 Task: Check the sale-to-list ratio of gourmet kitchen in the last 1 year.
Action: Mouse moved to (932, 199)
Screenshot: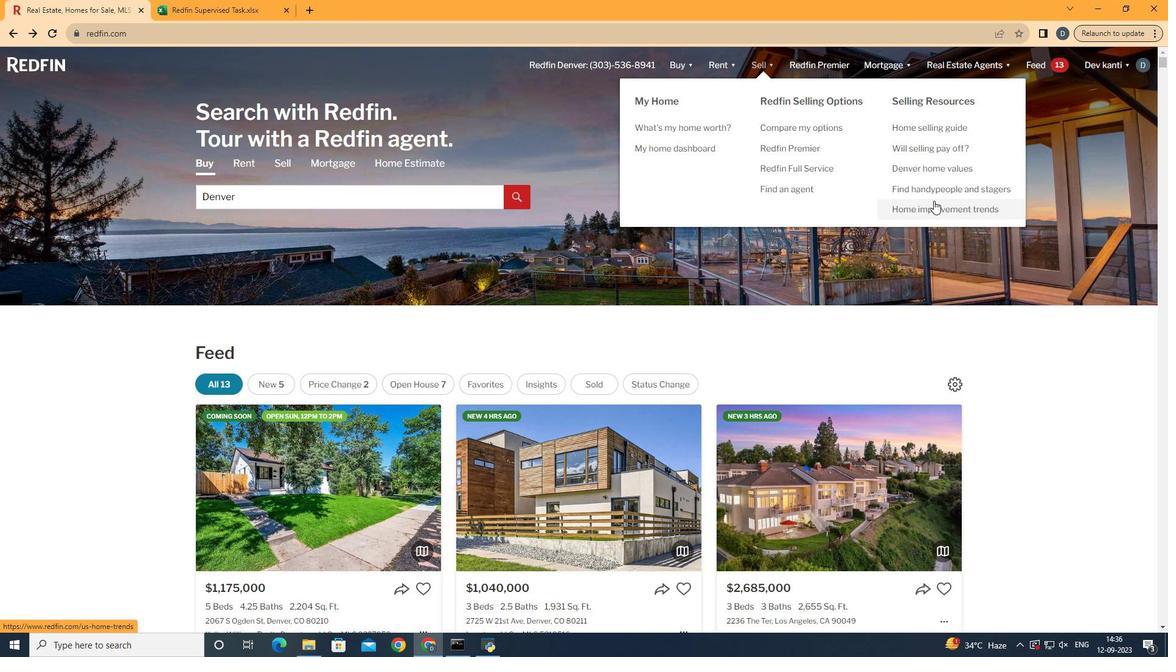
Action: Mouse pressed left at (932, 199)
Screenshot: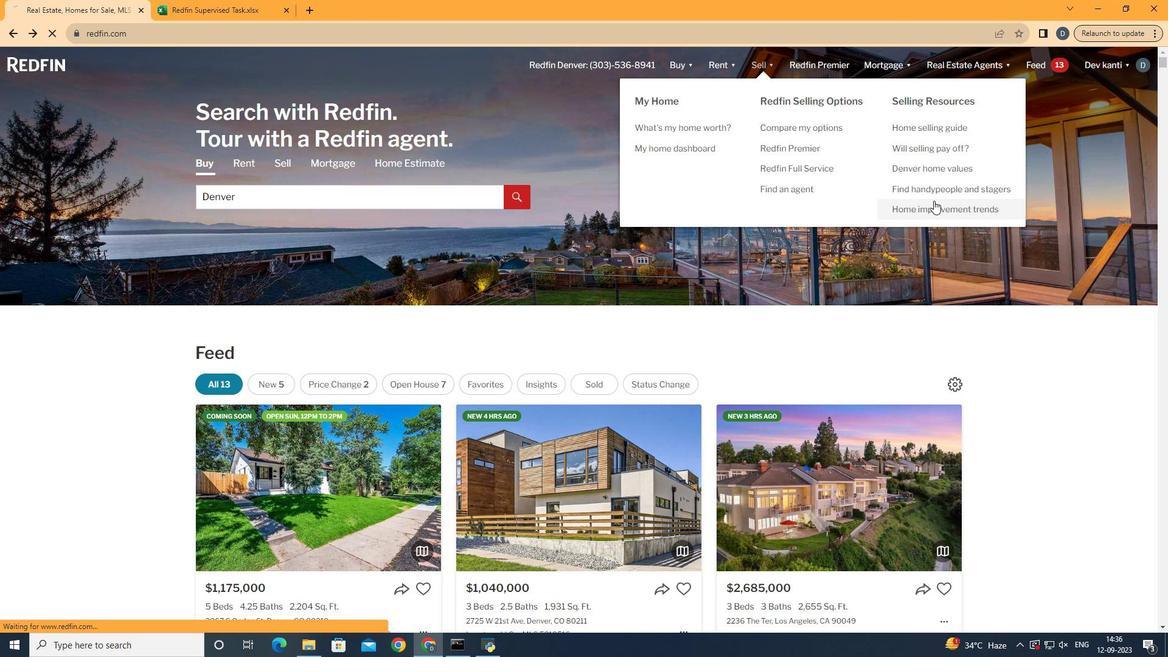 
Action: Mouse moved to (281, 233)
Screenshot: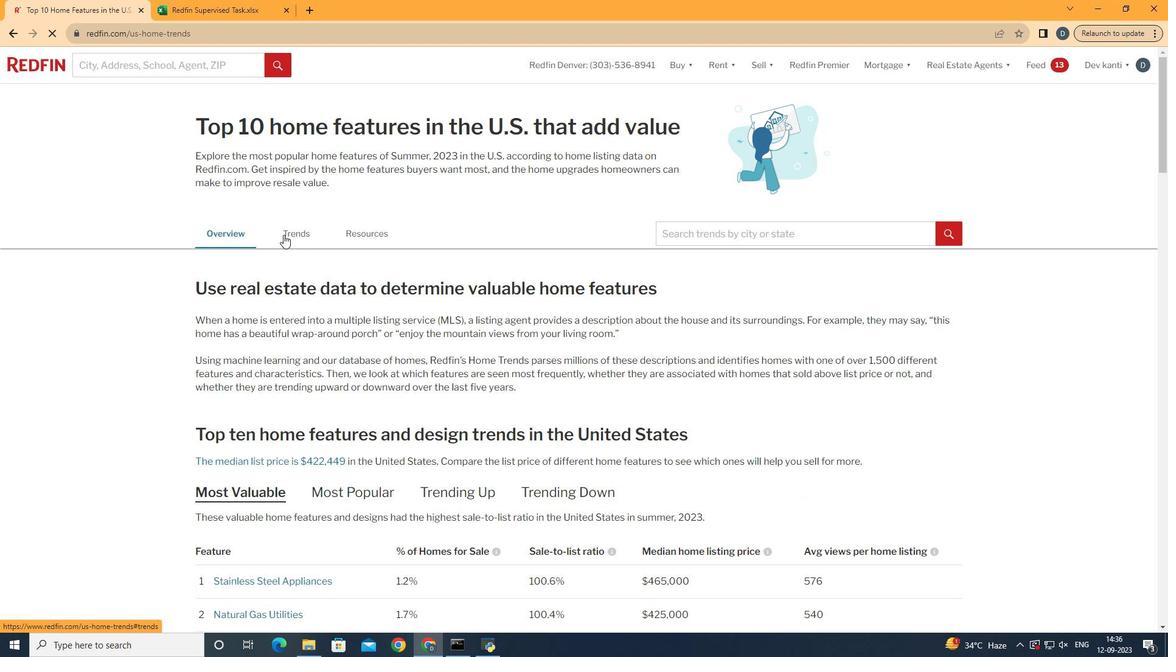 
Action: Mouse pressed left at (281, 233)
Screenshot: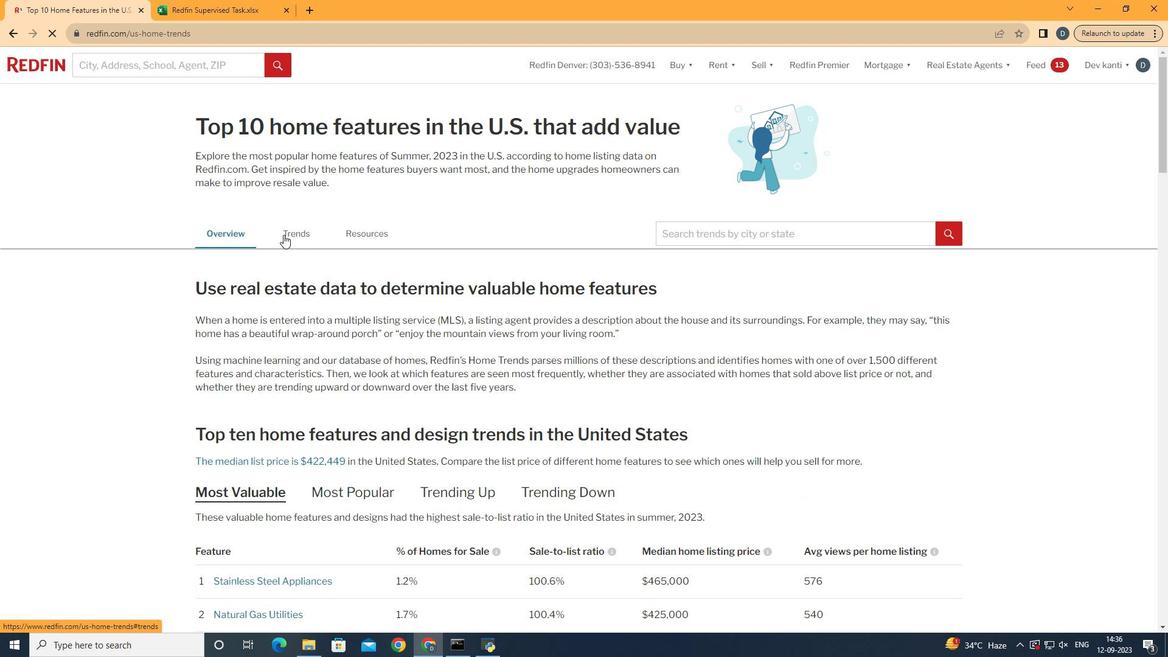 
Action: Mouse moved to (351, 323)
Screenshot: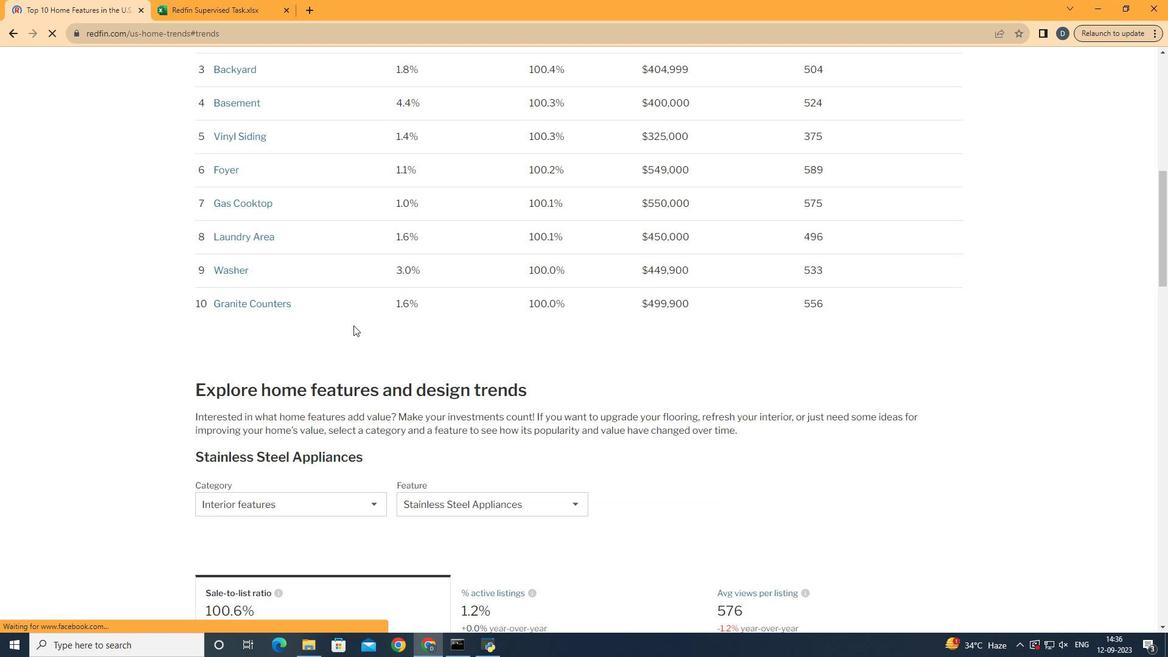 
Action: Mouse scrolled (351, 323) with delta (0, 0)
Screenshot: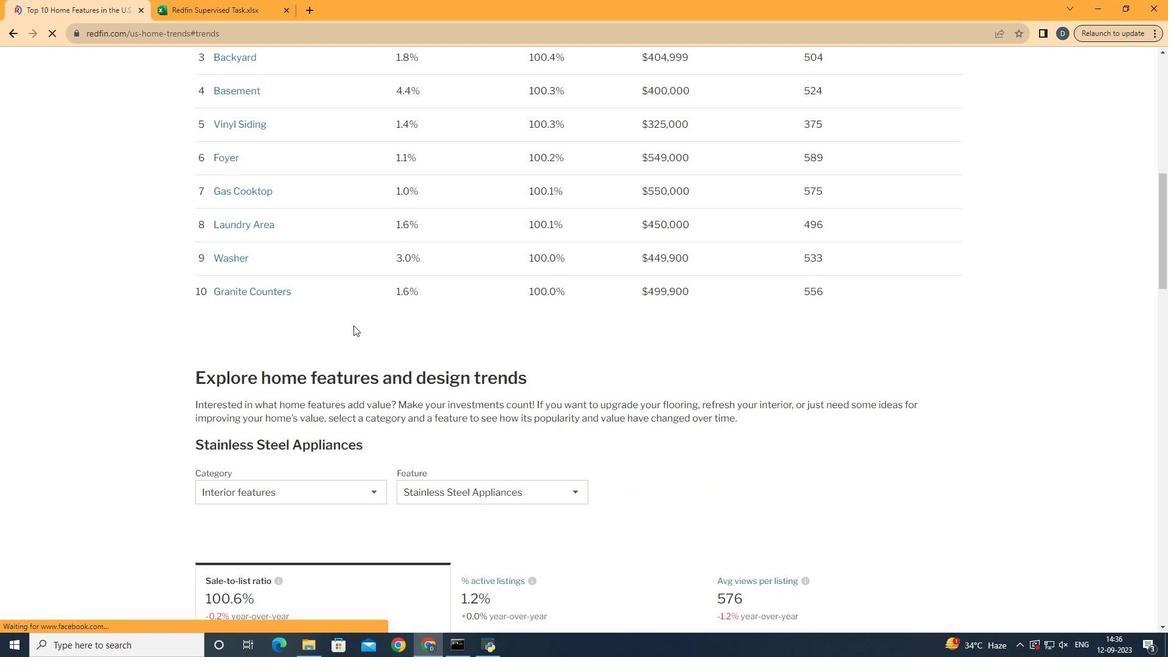 
Action: Mouse scrolled (351, 323) with delta (0, 0)
Screenshot: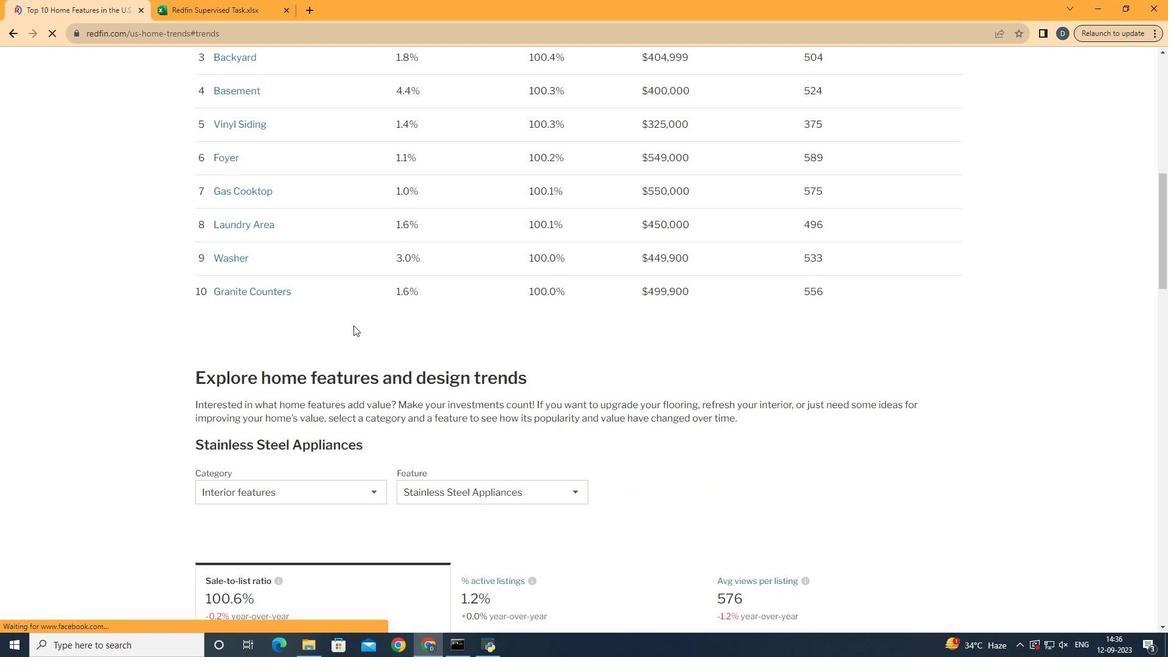 
Action: Mouse scrolled (351, 323) with delta (0, 0)
Screenshot: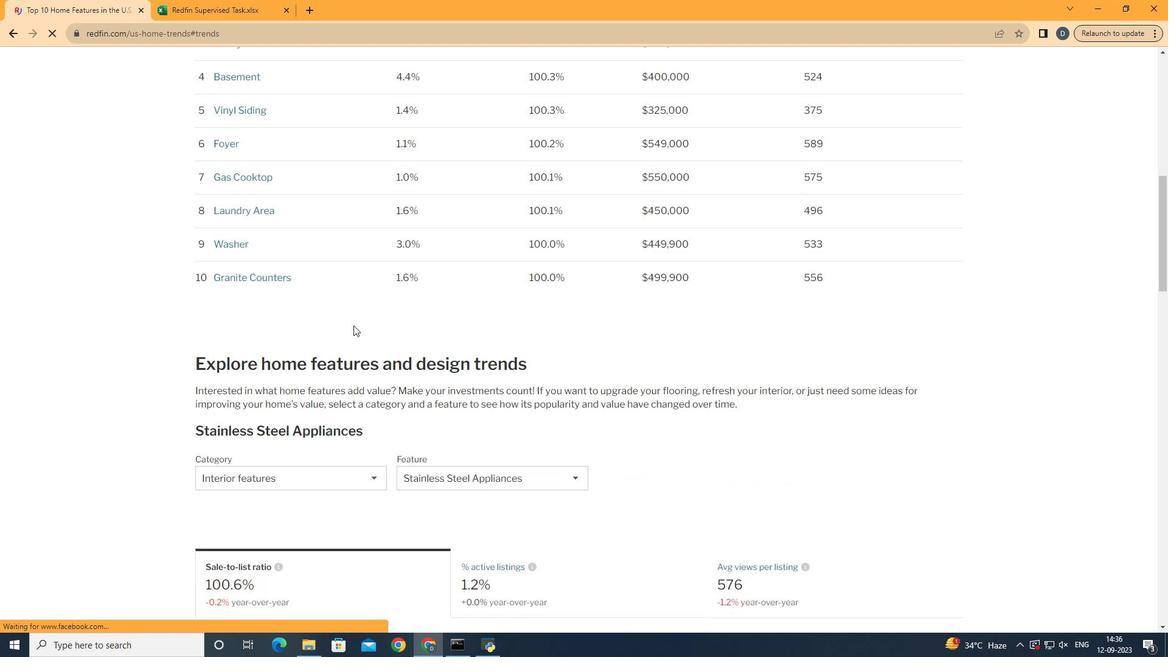 
Action: Mouse scrolled (351, 323) with delta (0, 0)
Screenshot: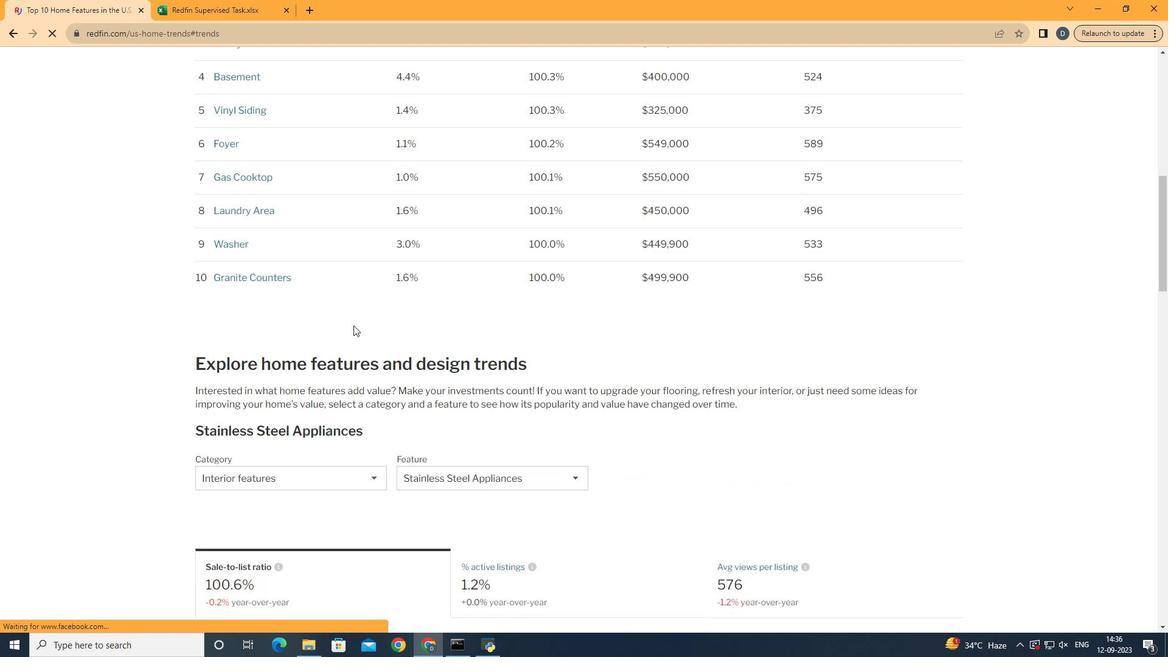 
Action: Mouse scrolled (351, 323) with delta (0, 0)
Screenshot: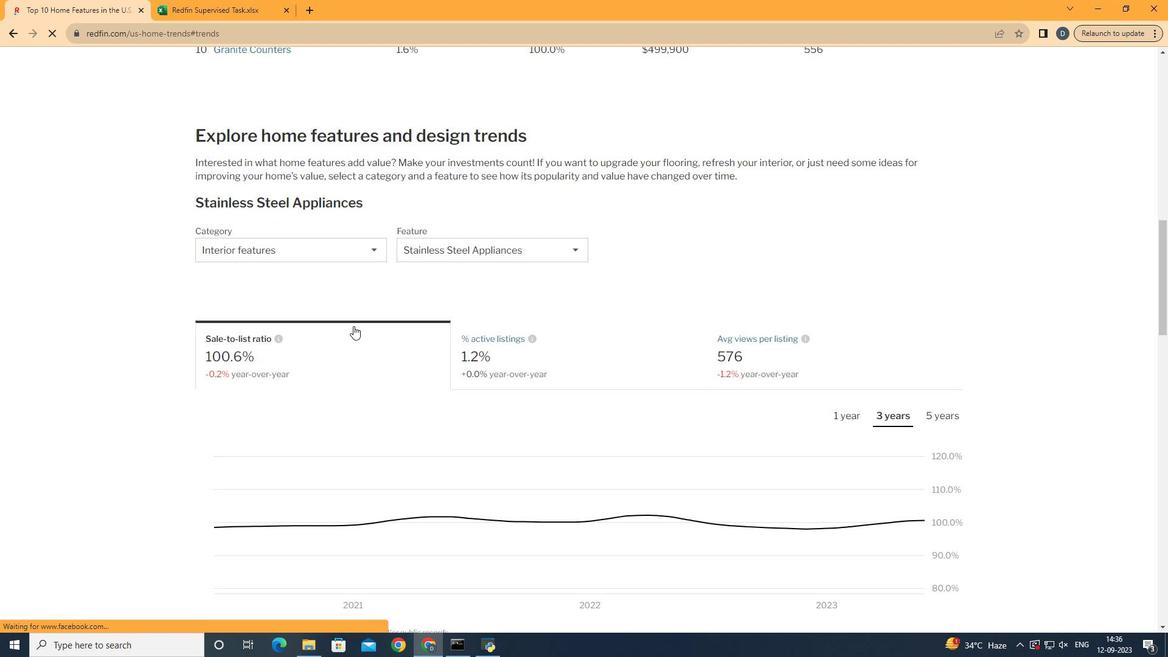 
Action: Mouse scrolled (351, 323) with delta (0, 0)
Screenshot: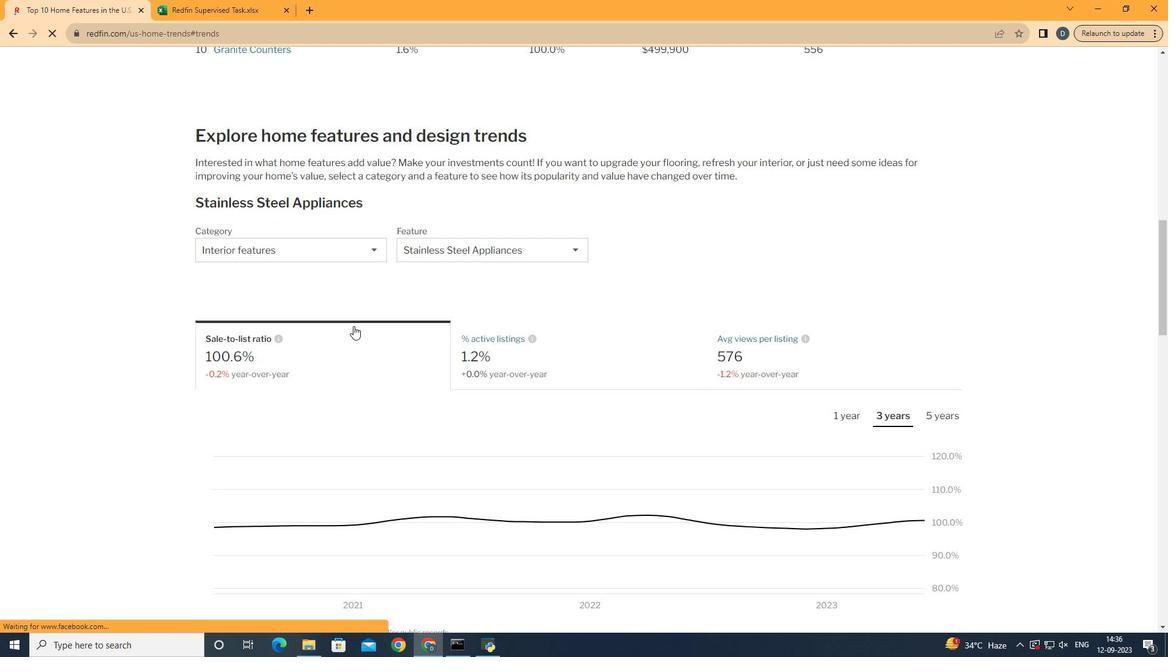 
Action: Mouse scrolled (351, 323) with delta (0, 0)
Screenshot: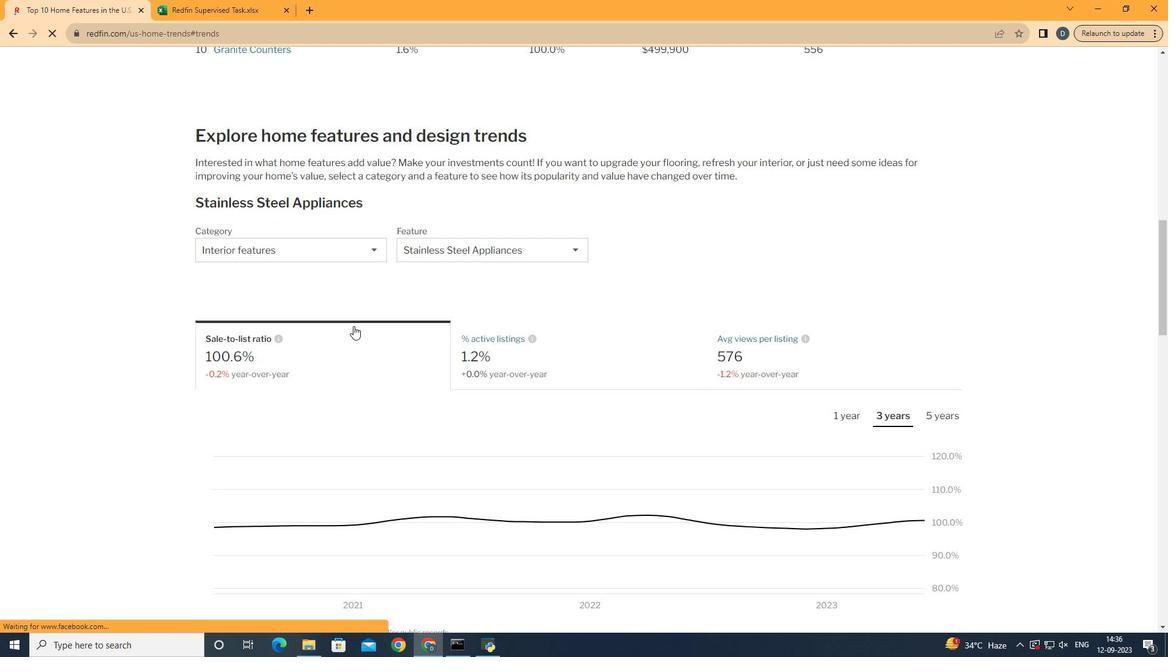 
Action: Mouse scrolled (351, 323) with delta (0, 0)
Screenshot: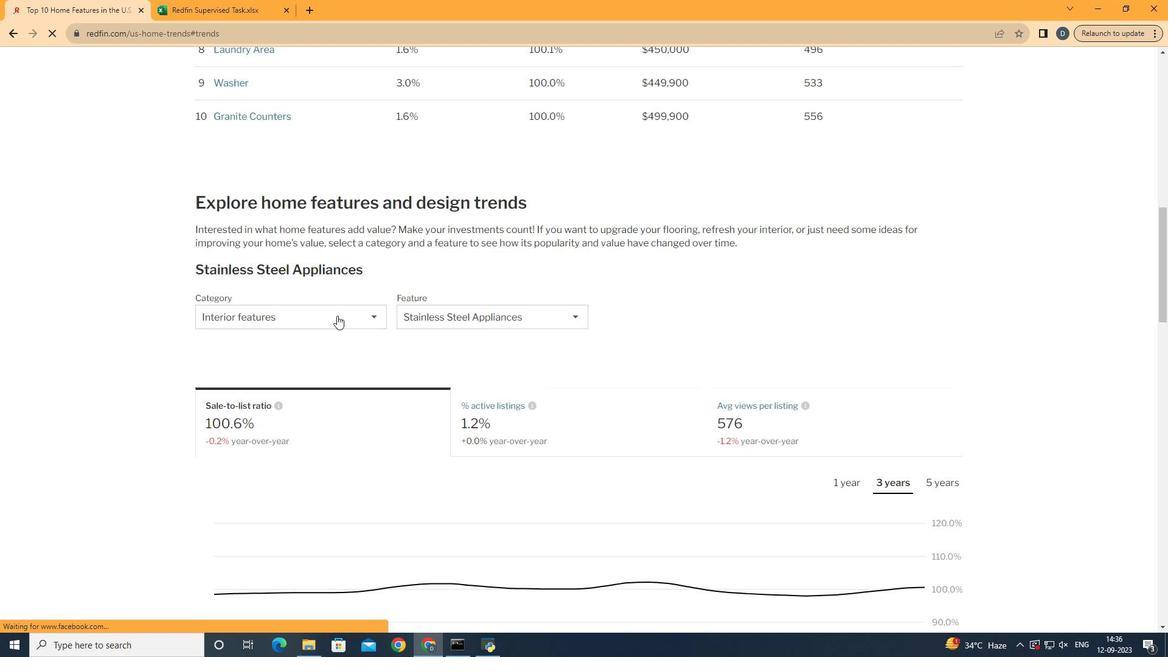 
Action: Mouse moved to (331, 289)
Screenshot: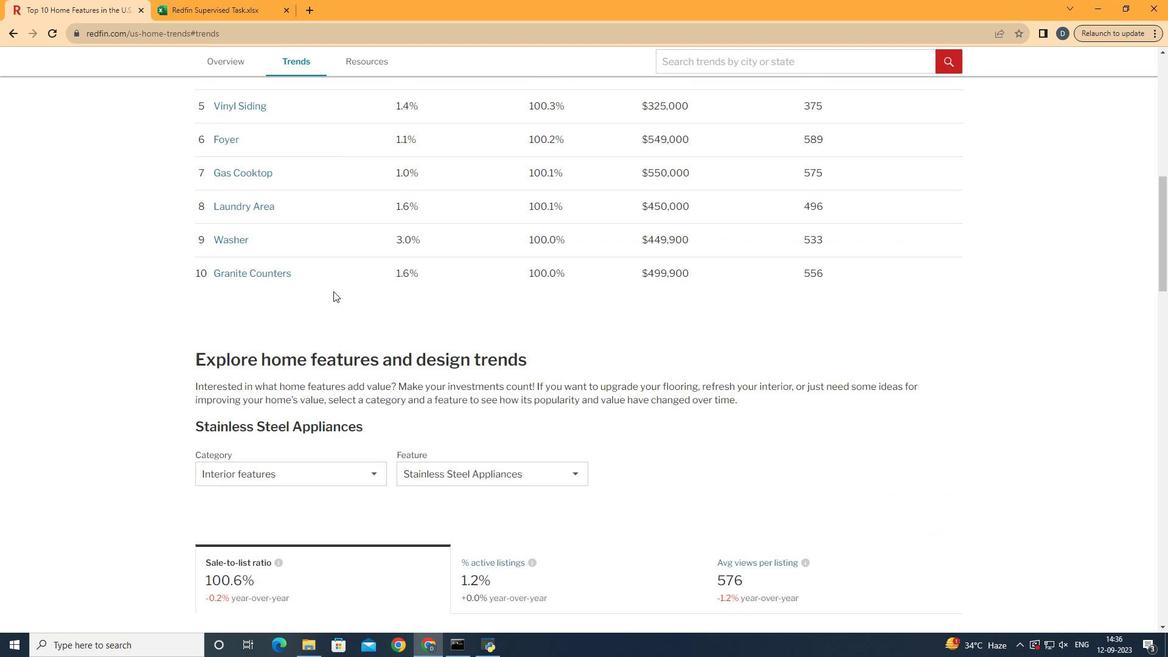 
Action: Mouse scrolled (331, 289) with delta (0, 0)
Screenshot: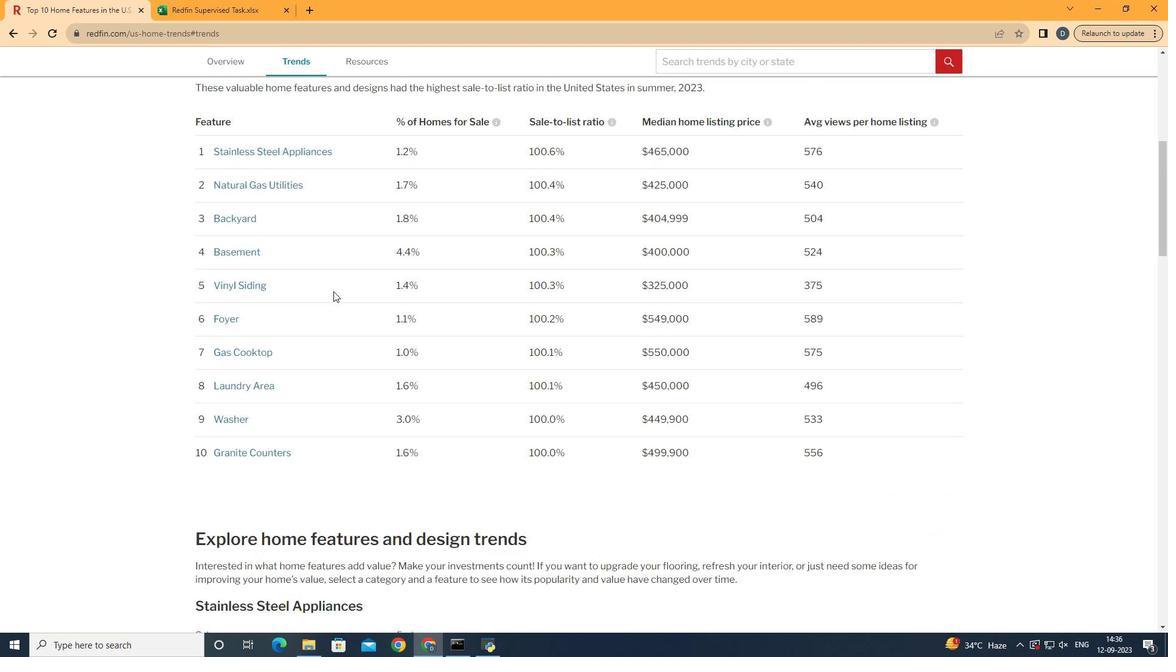 
Action: Mouse scrolled (331, 289) with delta (0, 0)
Screenshot: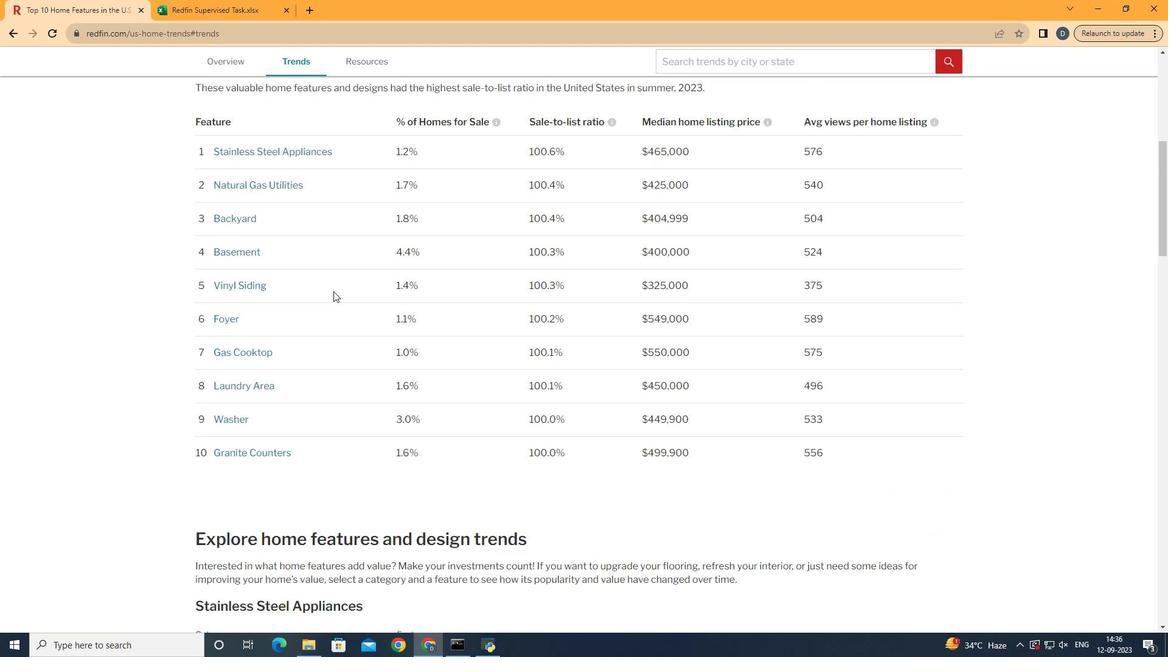 
Action: Mouse scrolled (331, 289) with delta (0, 0)
Screenshot: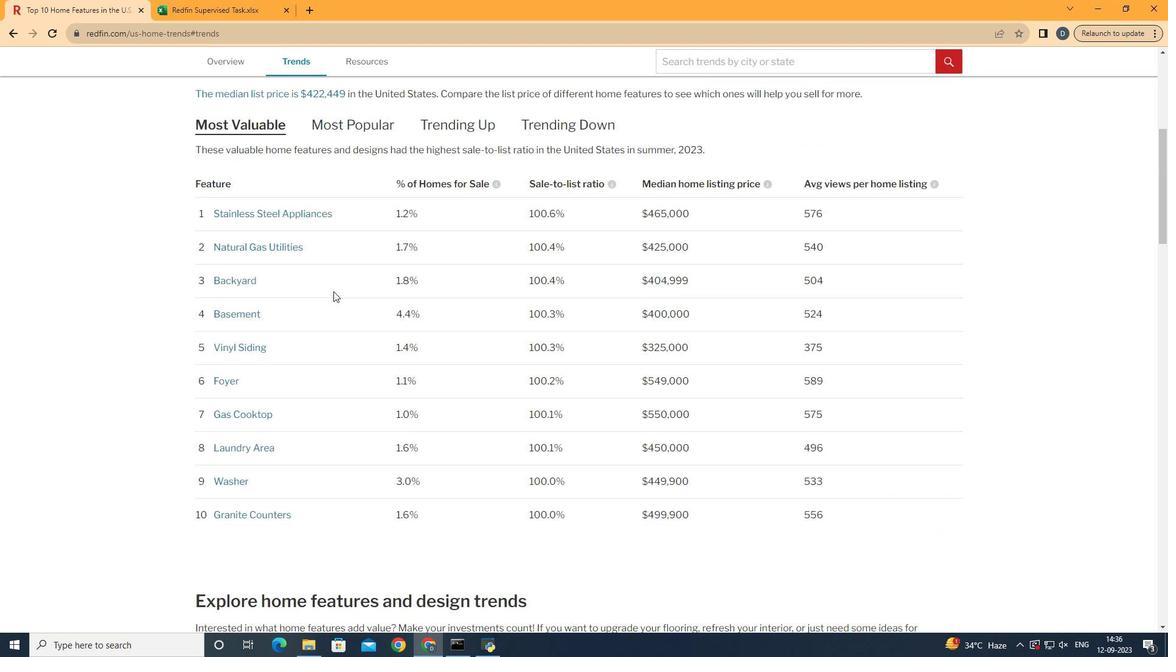 
Action: Mouse scrolled (331, 289) with delta (0, 0)
Screenshot: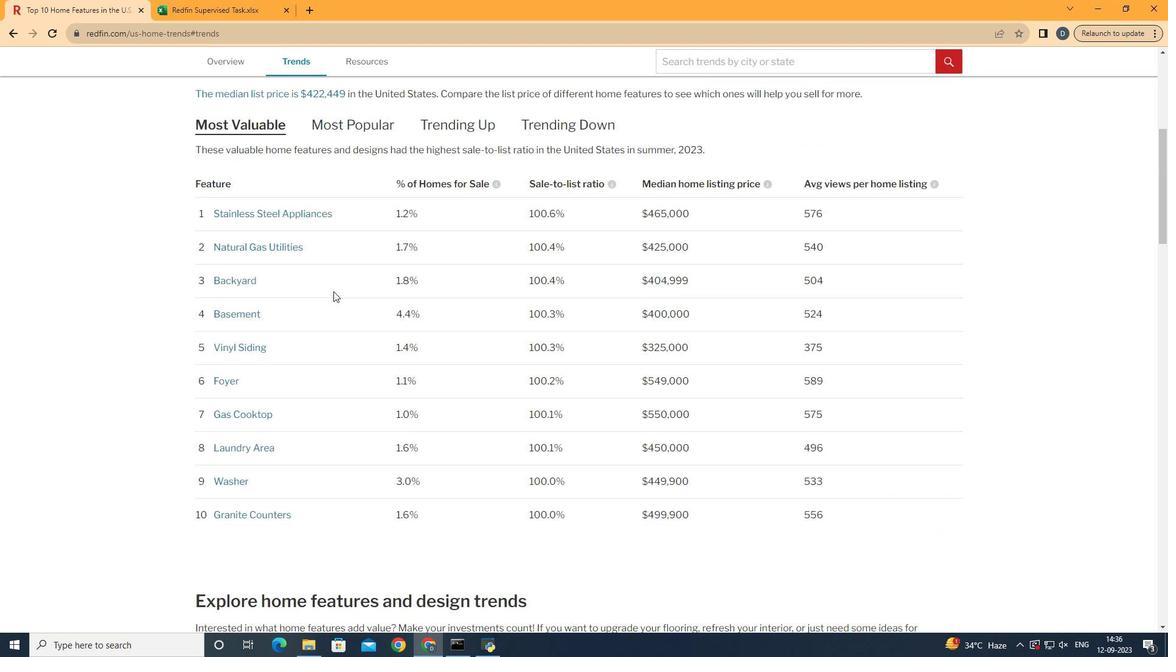 
Action: Mouse scrolled (331, 289) with delta (0, 0)
Screenshot: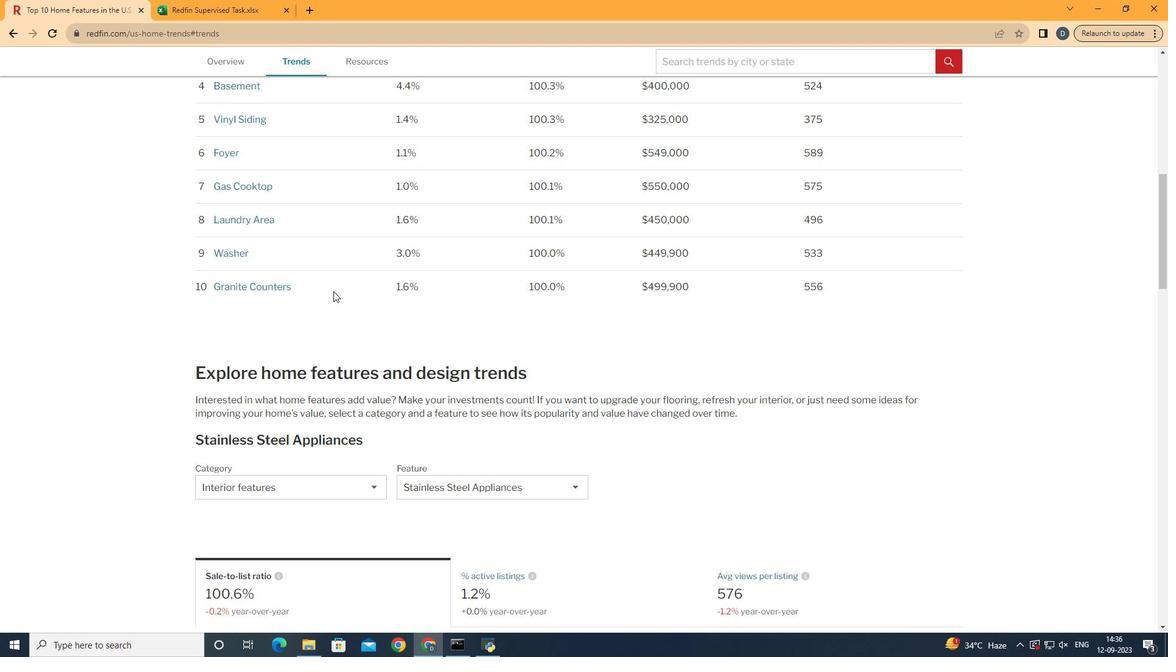 
Action: Mouse scrolled (331, 289) with delta (0, 0)
Screenshot: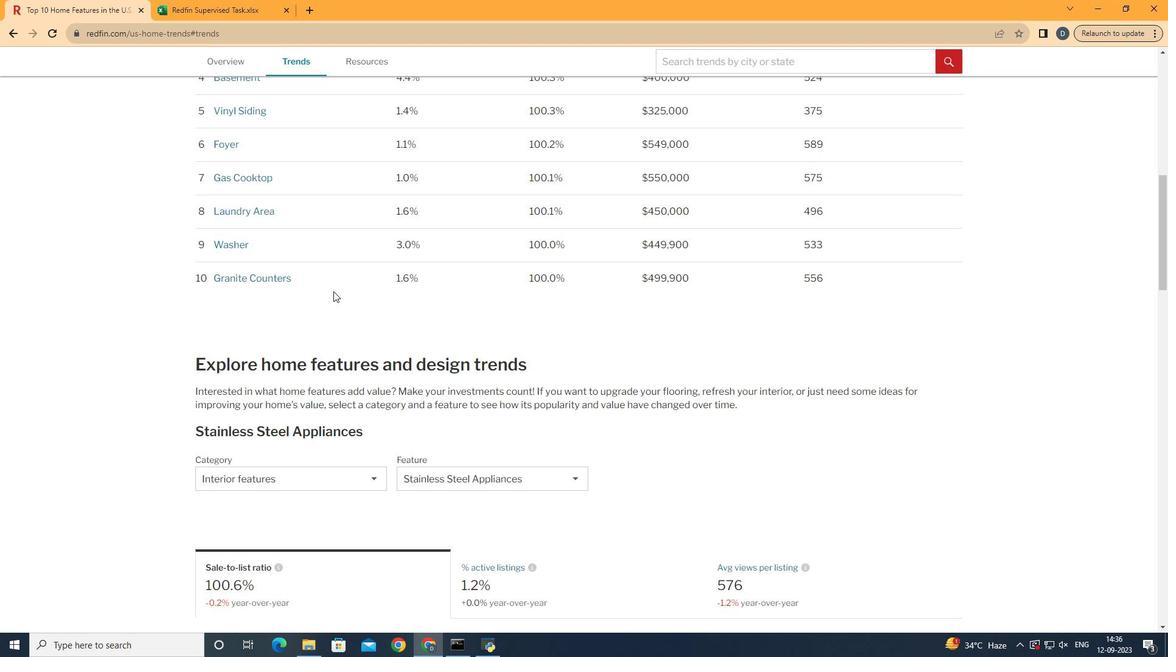 
Action: Mouse scrolled (331, 289) with delta (0, 0)
Screenshot: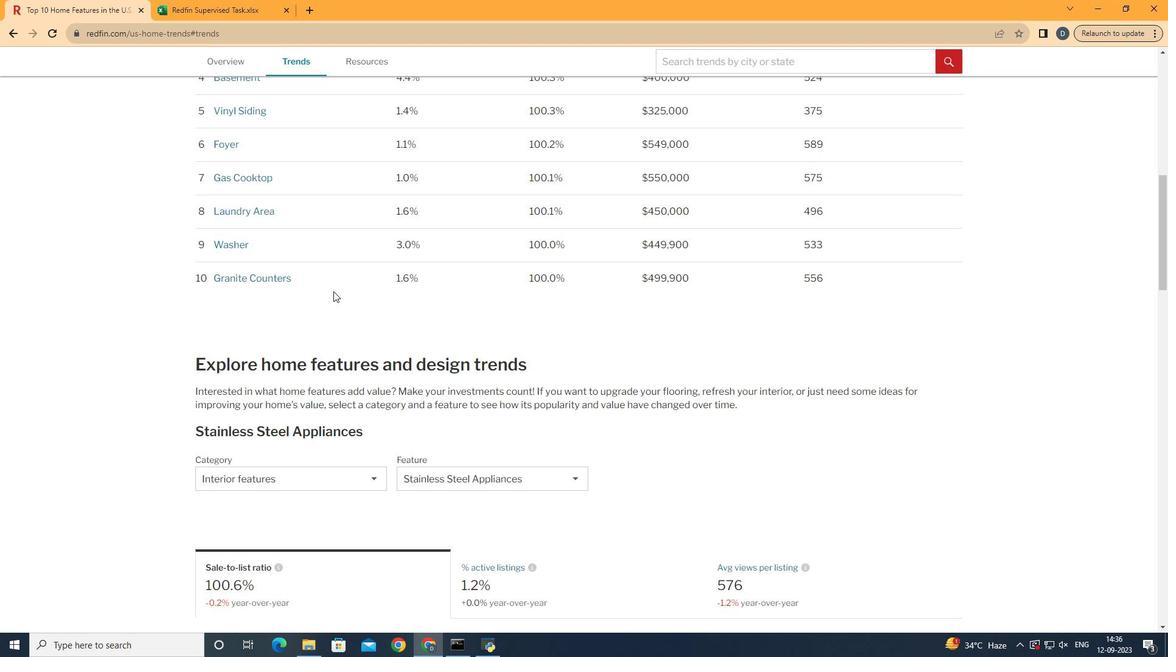 
Action: Mouse scrolled (331, 289) with delta (0, 0)
Screenshot: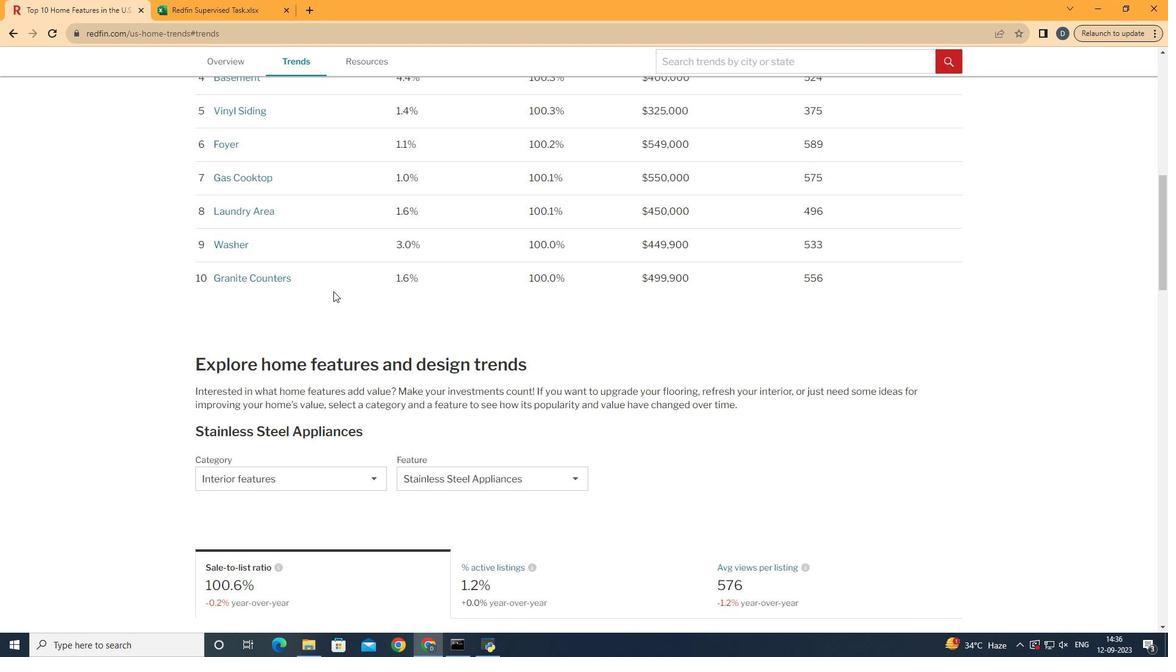 
Action: Mouse scrolled (331, 289) with delta (0, 0)
Screenshot: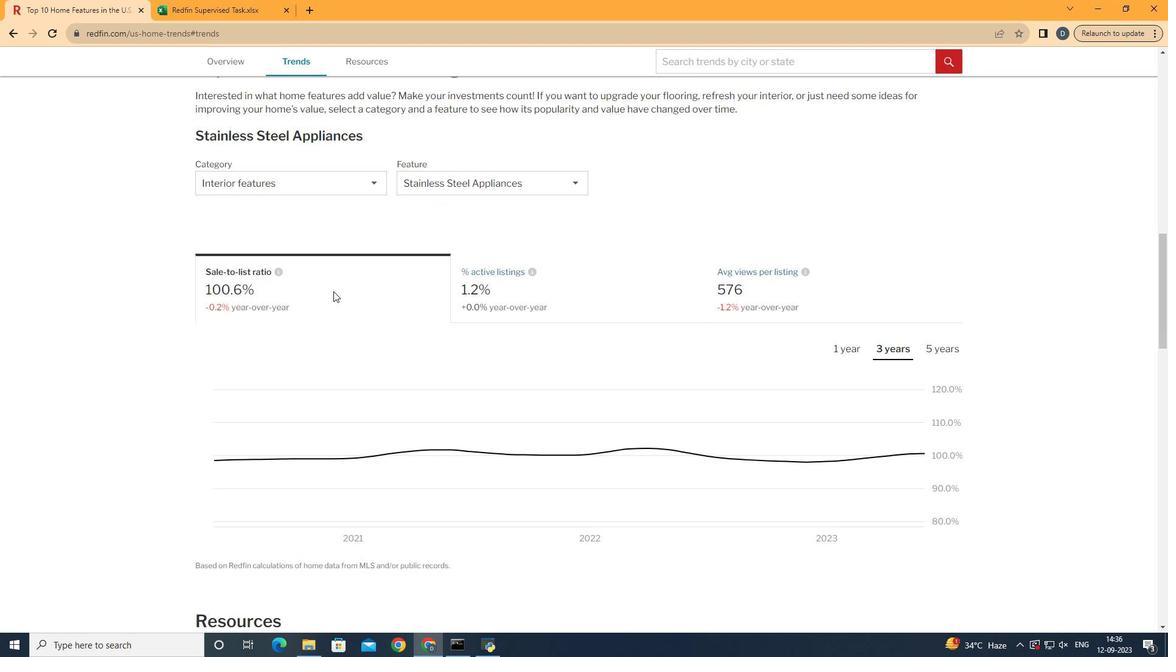 
Action: Mouse scrolled (331, 289) with delta (0, 0)
Screenshot: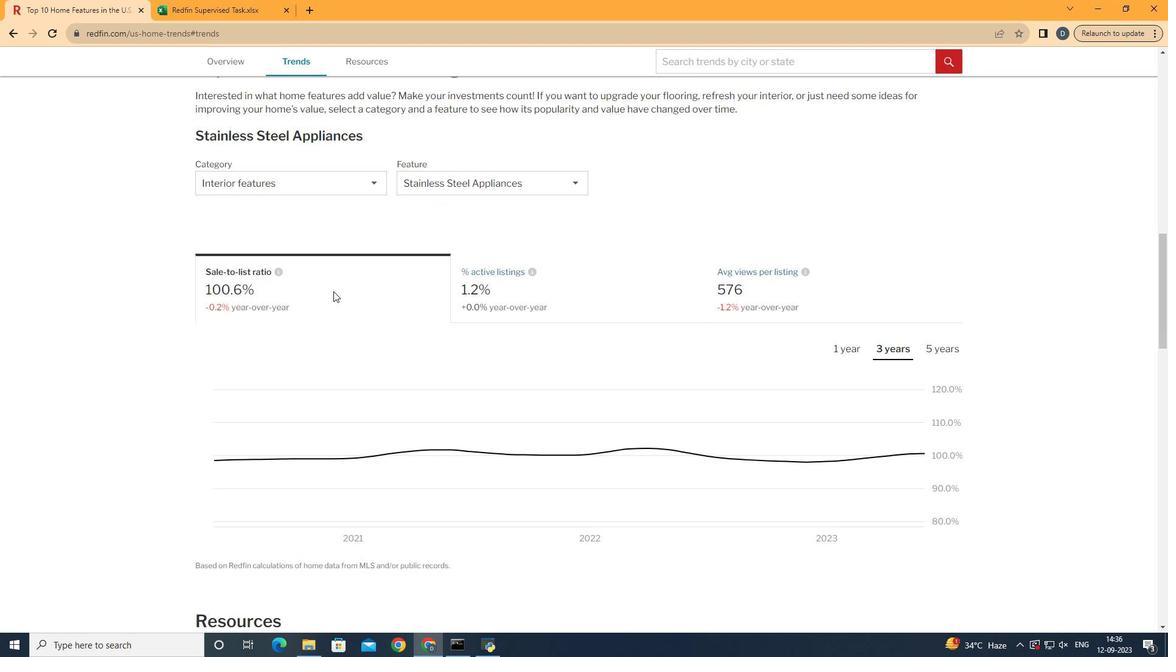 
Action: Mouse scrolled (331, 289) with delta (0, 0)
Screenshot: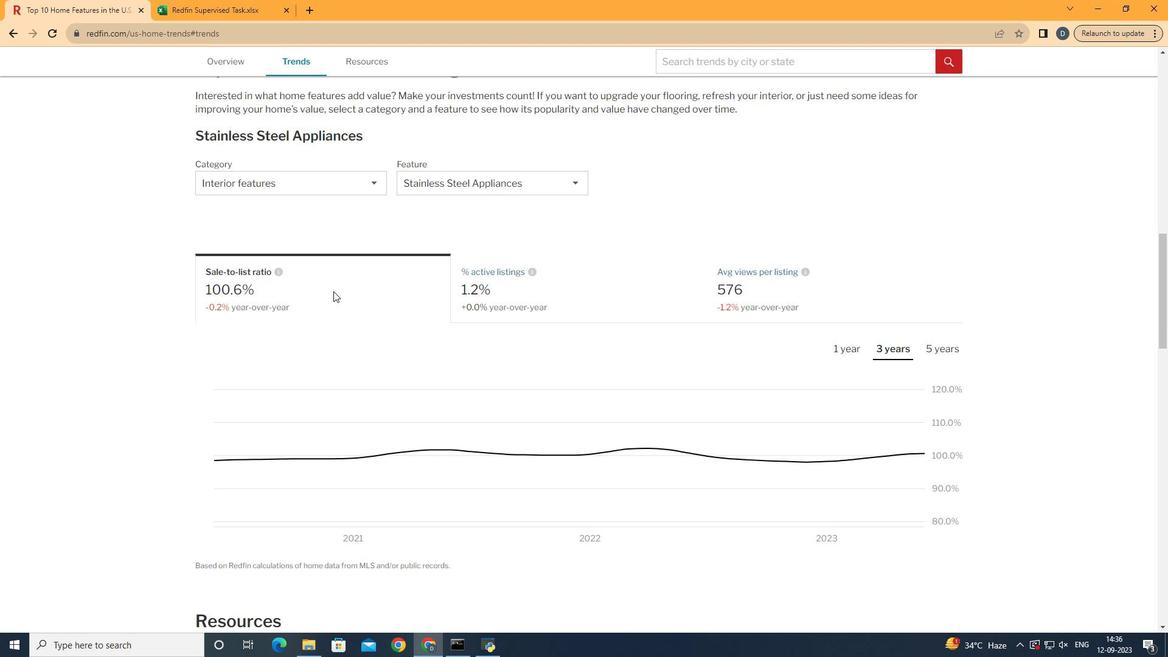 
Action: Mouse scrolled (331, 289) with delta (0, 0)
Screenshot: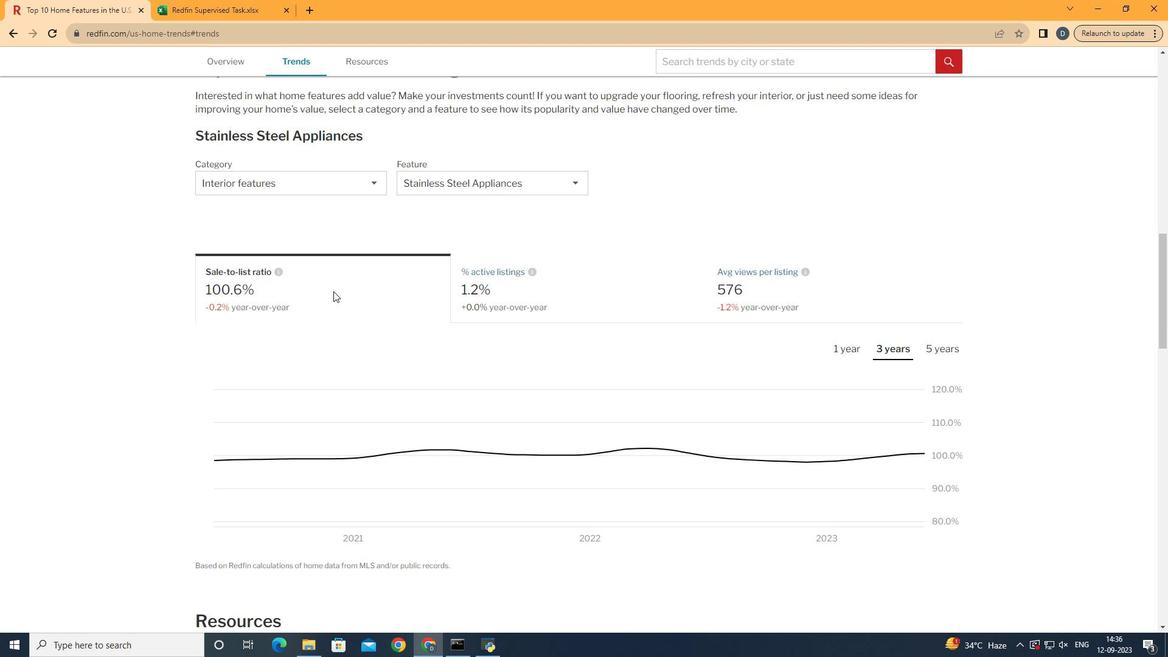 
Action: Mouse scrolled (331, 289) with delta (0, 0)
Screenshot: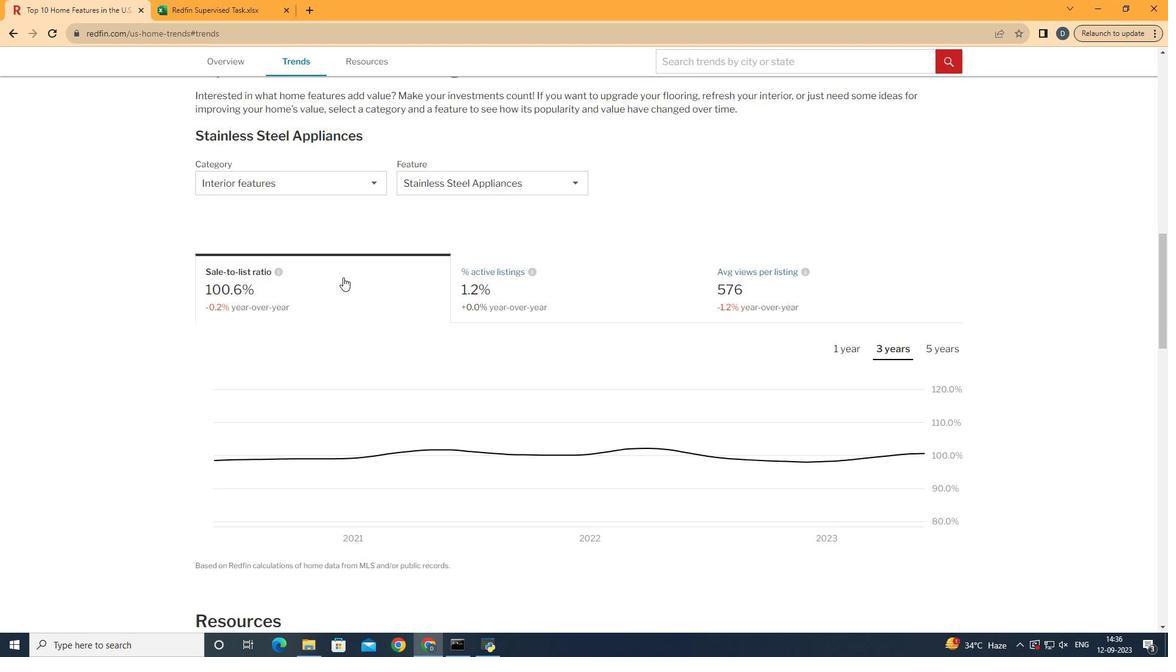 
Action: Mouse moved to (332, 189)
Screenshot: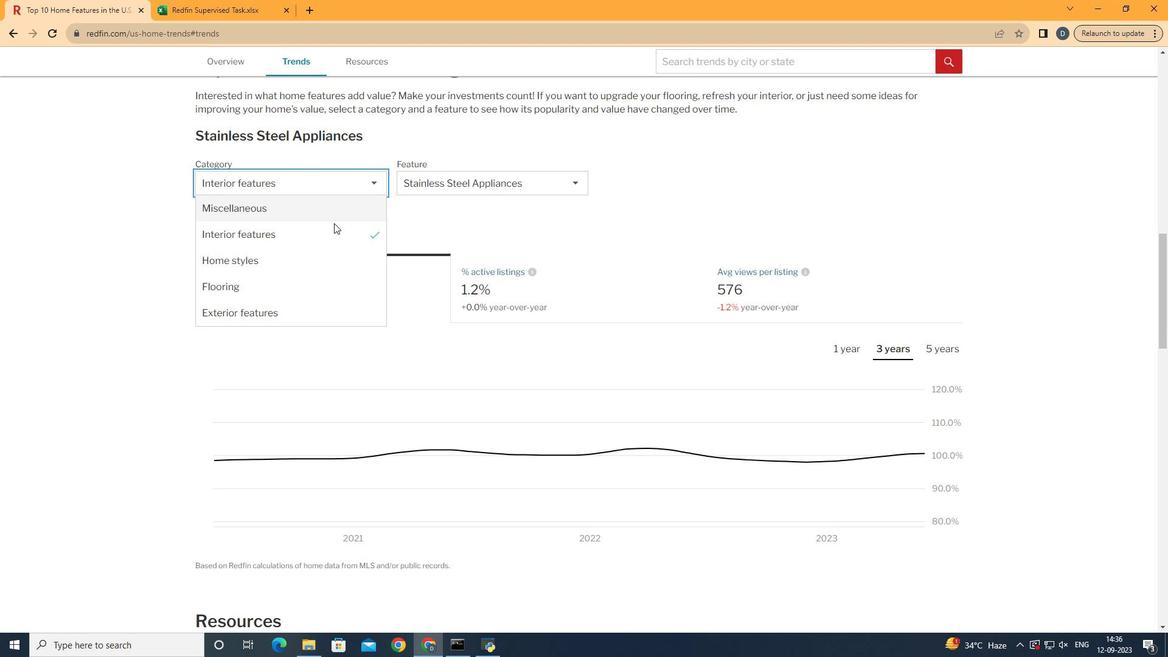 
Action: Mouse pressed left at (332, 189)
Screenshot: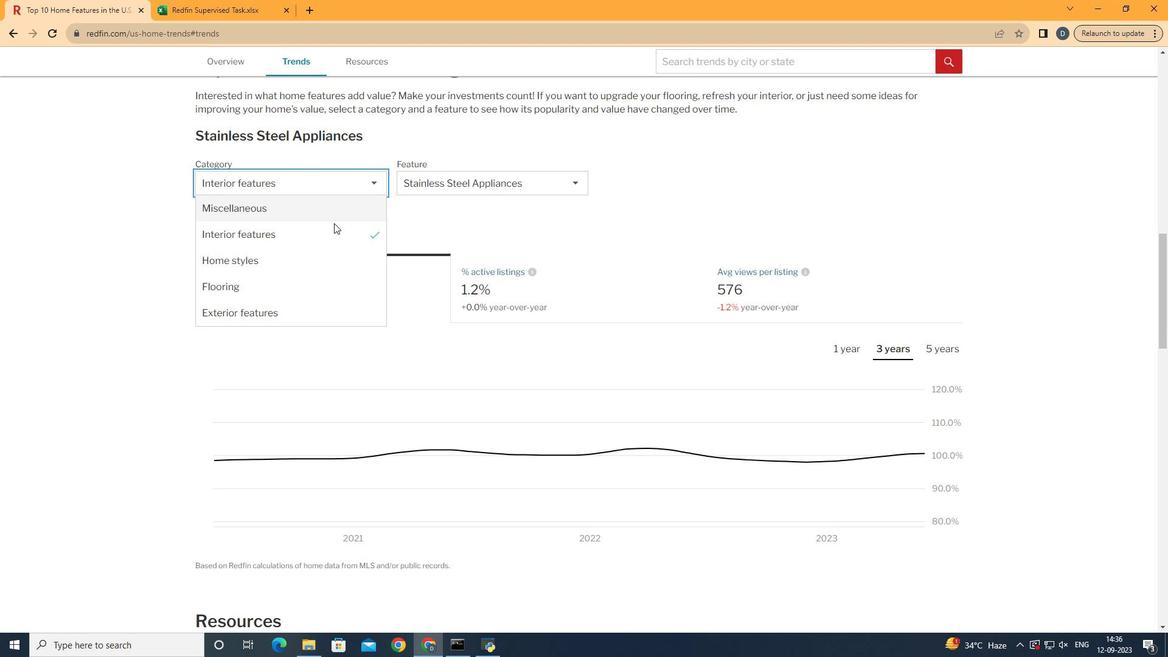 
Action: Mouse moved to (332, 230)
Screenshot: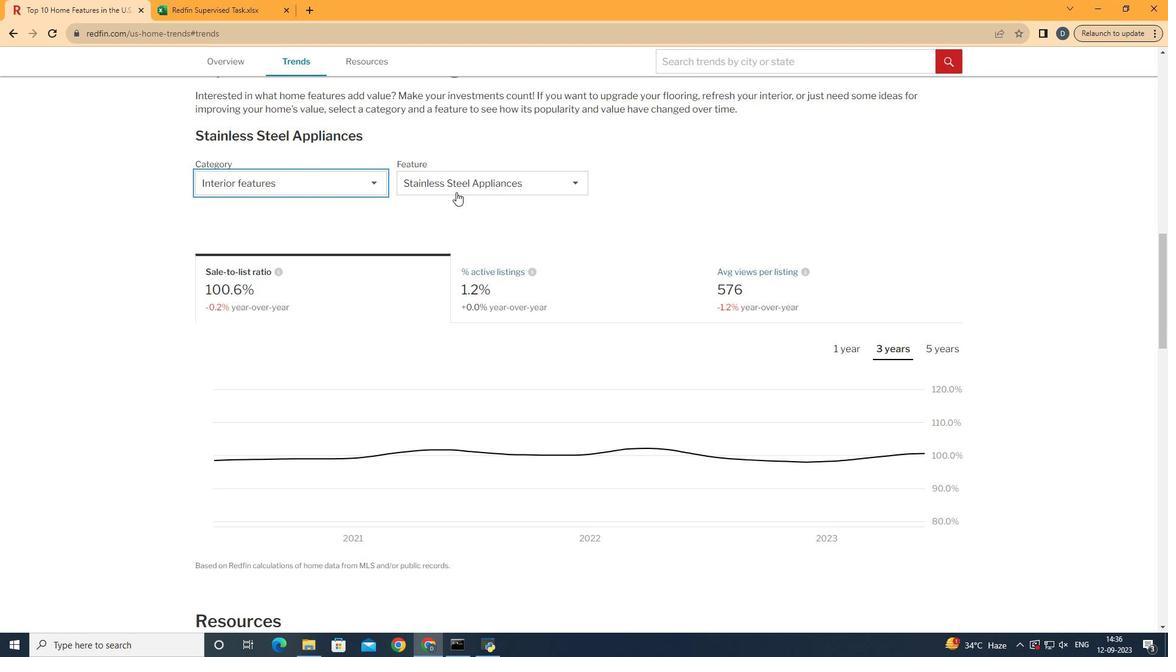 
Action: Mouse pressed left at (332, 230)
Screenshot: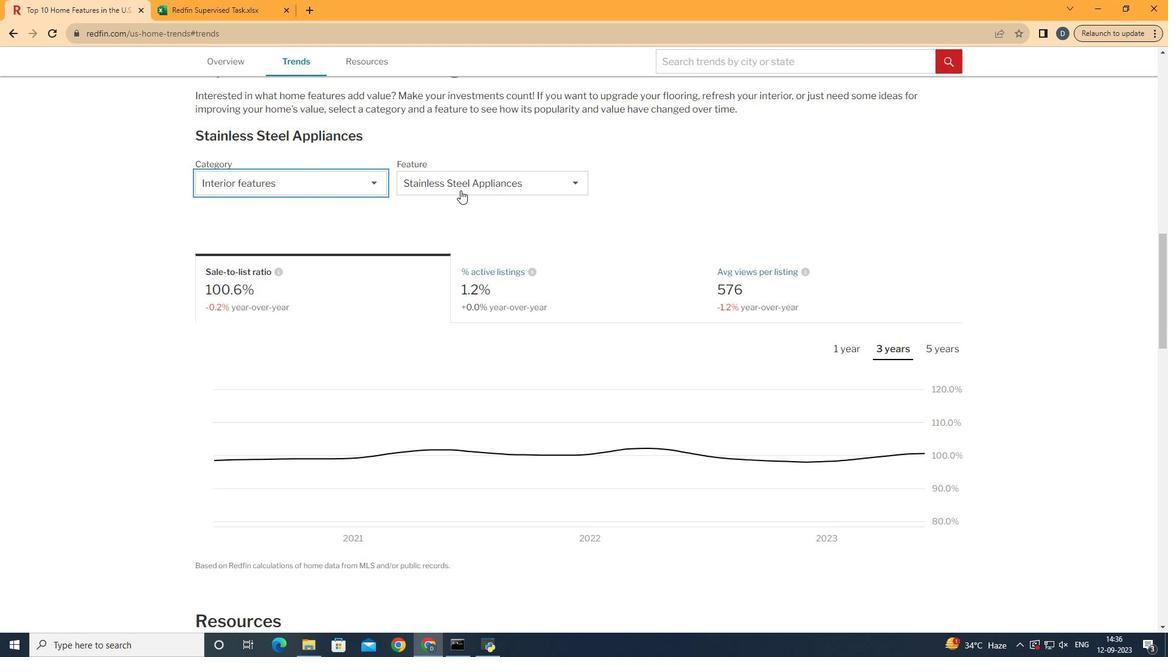 
Action: Mouse moved to (458, 188)
Screenshot: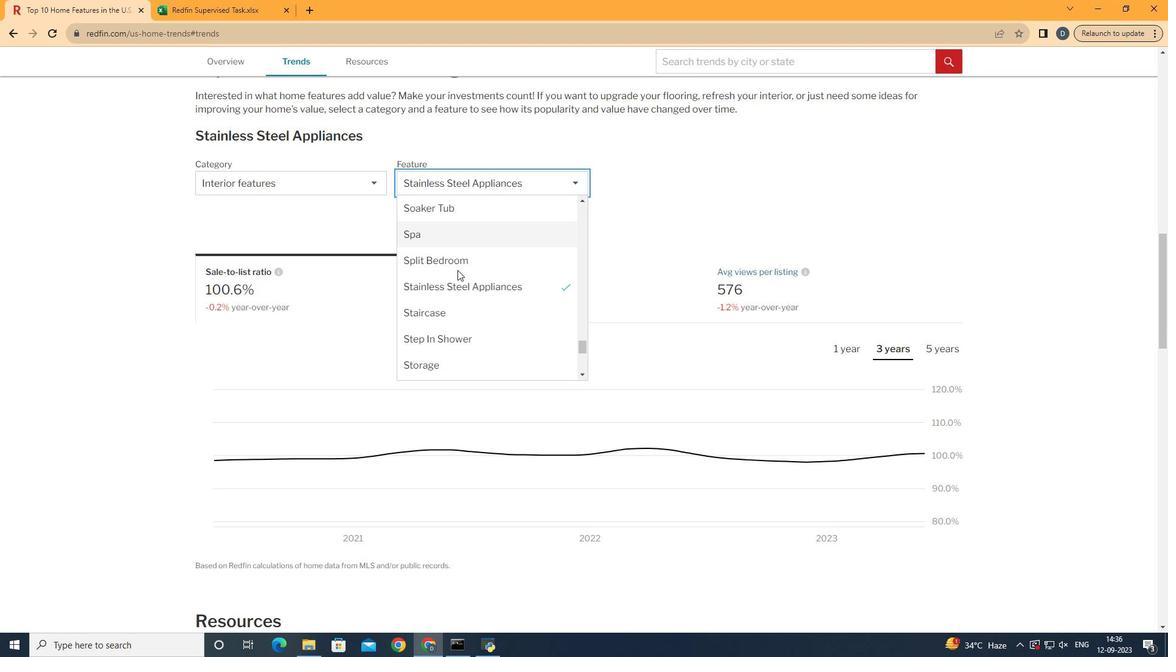 
Action: Mouse pressed left at (458, 188)
Screenshot: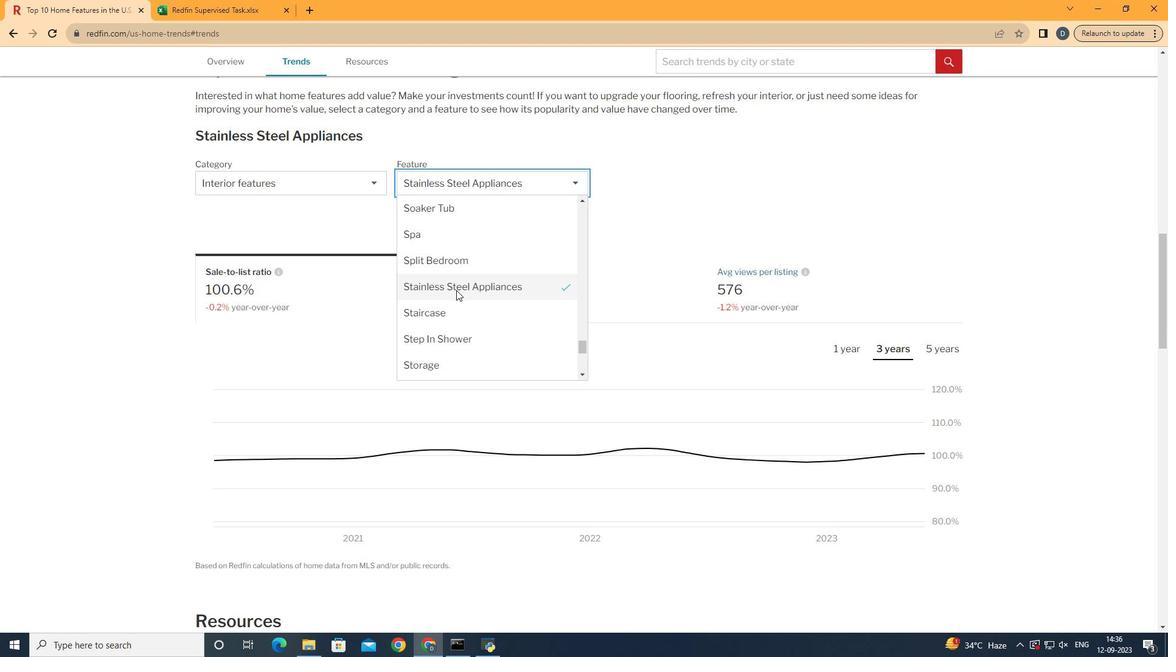 
Action: Mouse moved to (455, 288)
Screenshot: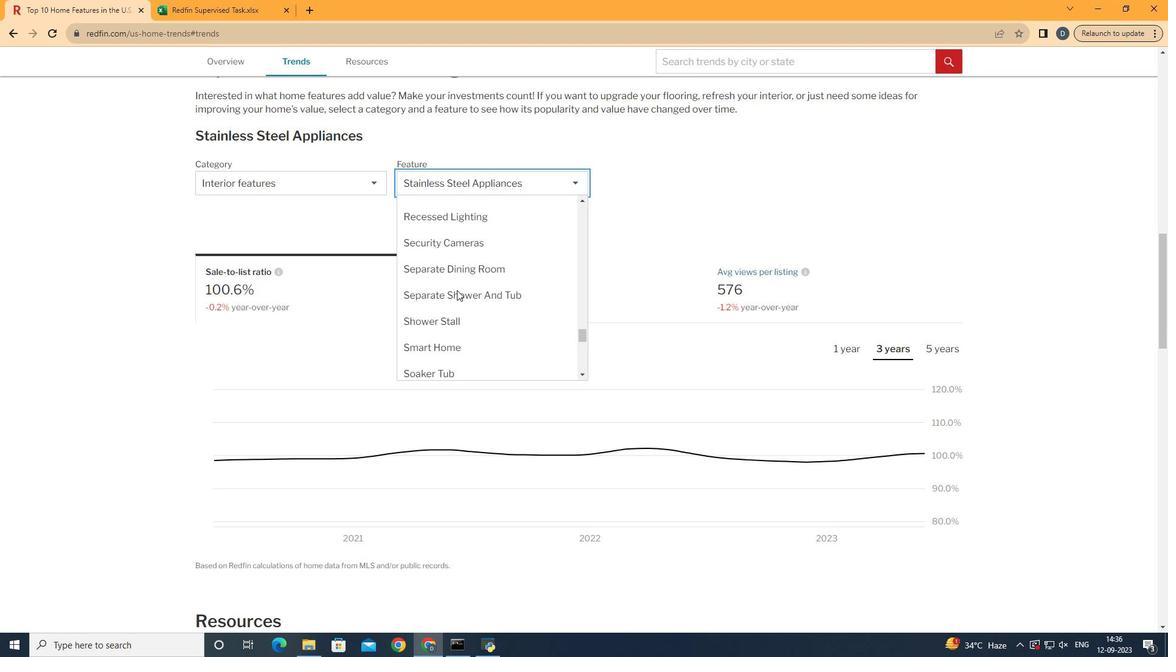 
Action: Mouse scrolled (455, 289) with delta (0, 0)
Screenshot: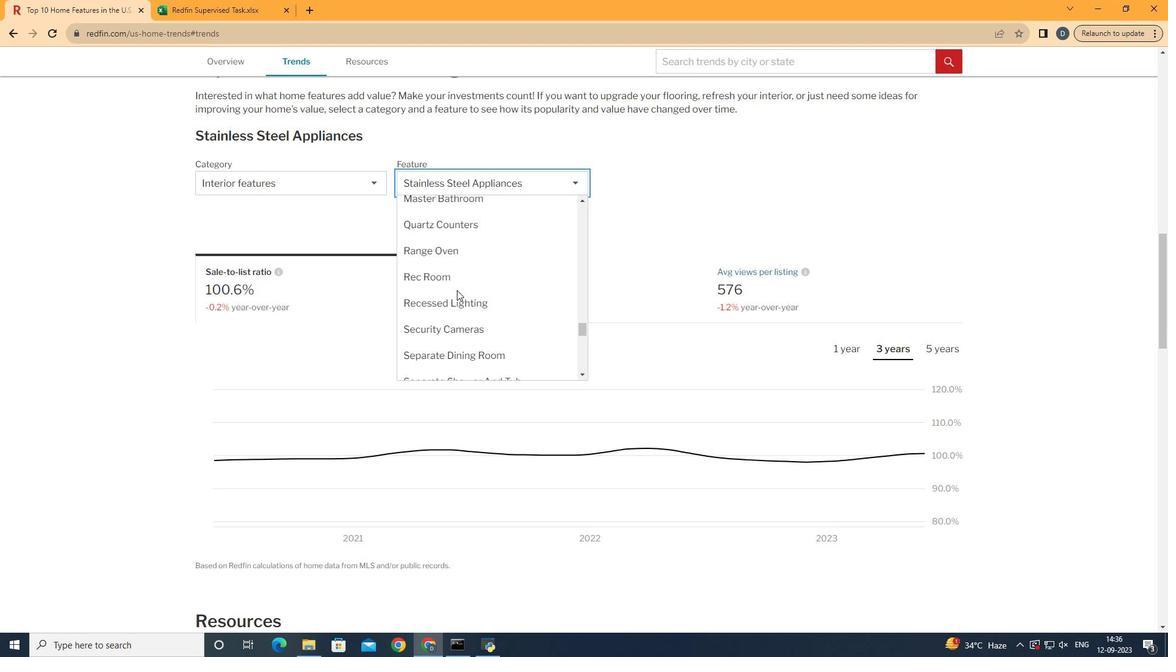 
Action: Mouse scrolled (455, 289) with delta (0, 0)
Screenshot: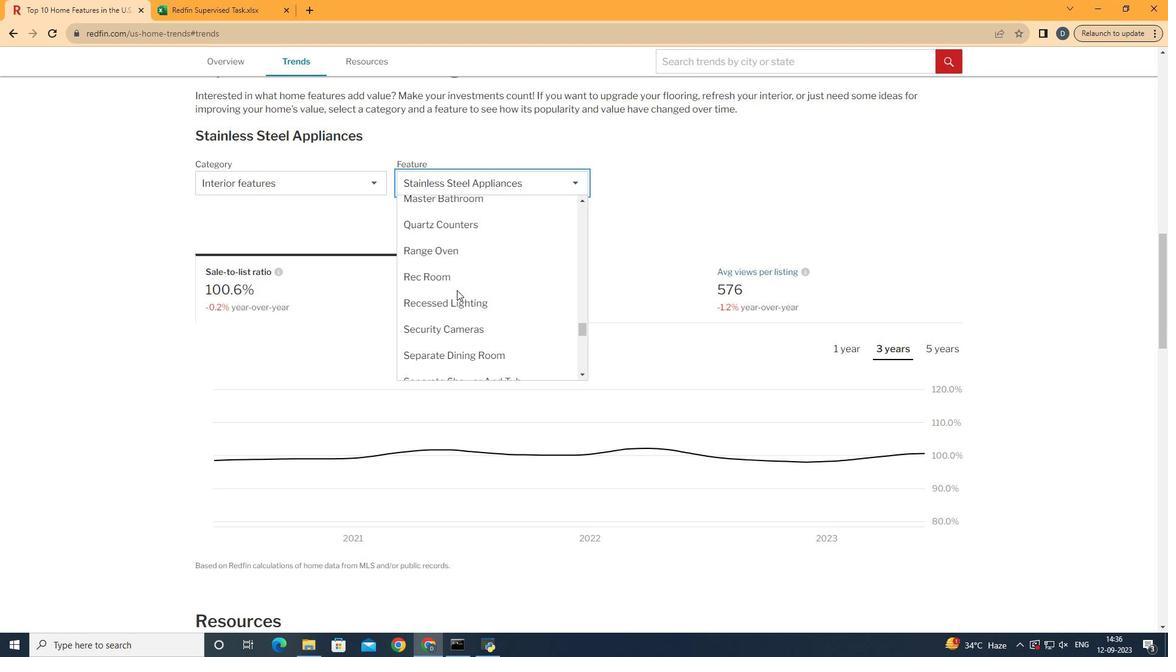 
Action: Mouse scrolled (455, 289) with delta (0, 0)
Screenshot: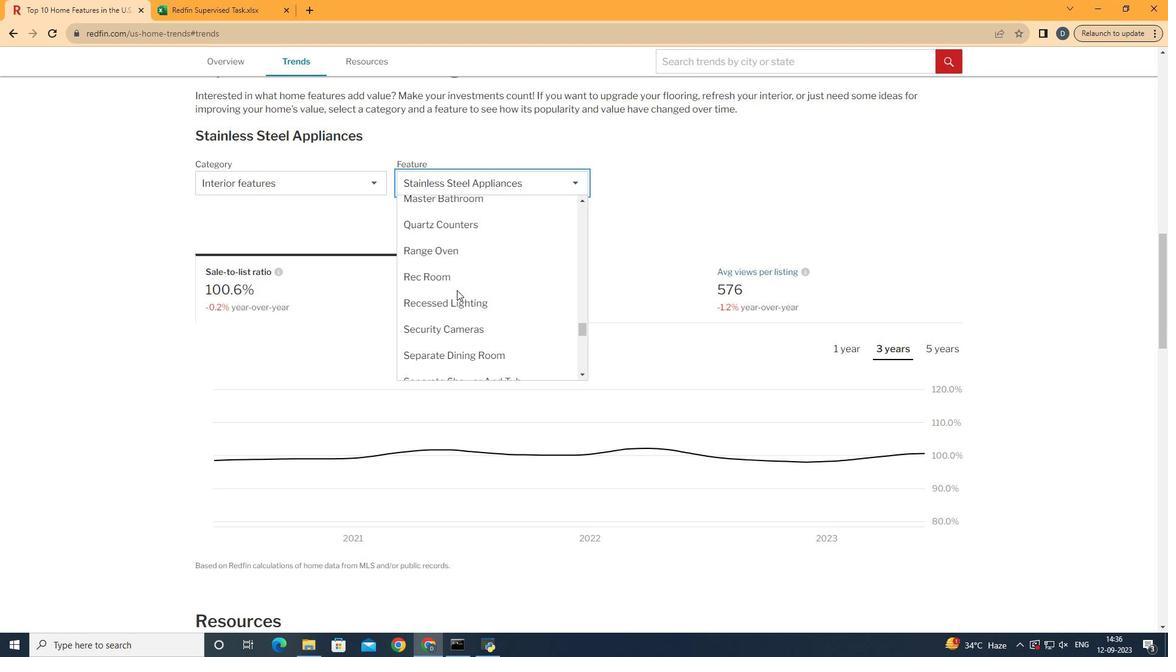 
Action: Mouse scrolled (455, 289) with delta (0, 0)
Screenshot: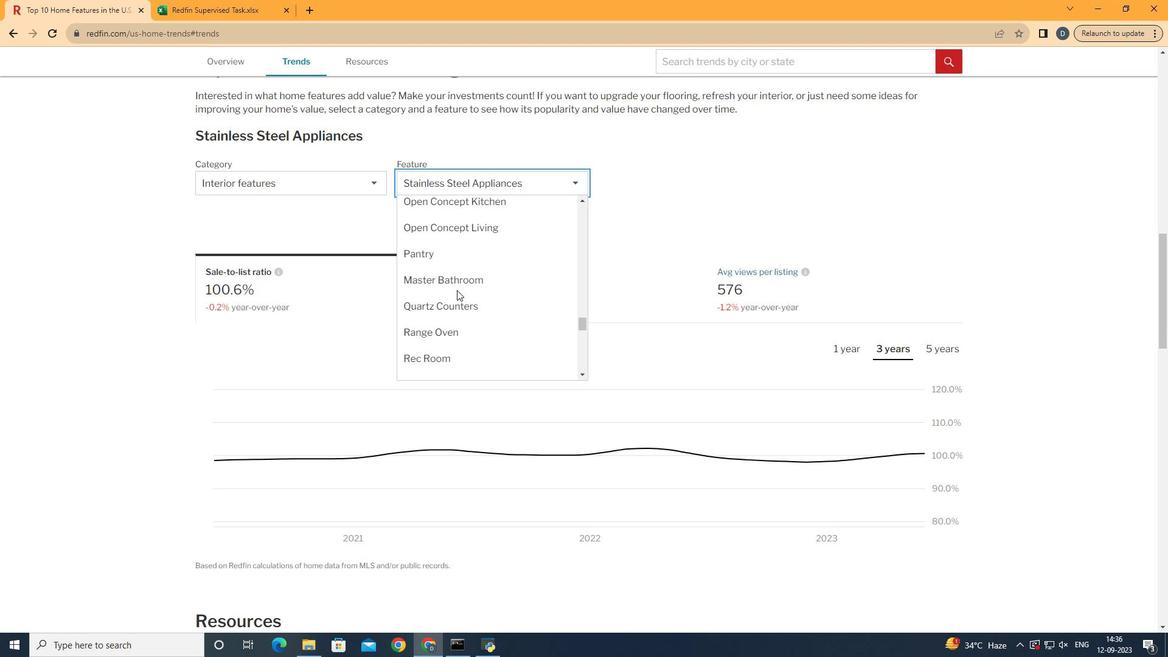 
Action: Mouse scrolled (455, 289) with delta (0, 0)
Screenshot: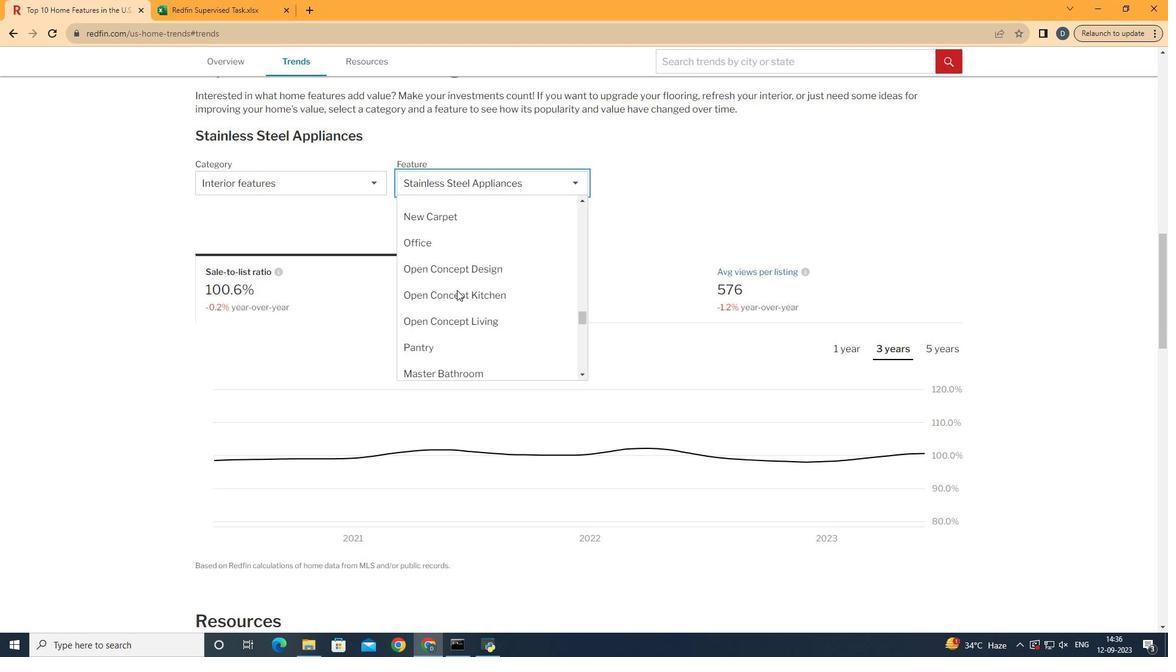 
Action: Mouse scrolled (455, 289) with delta (0, 0)
Screenshot: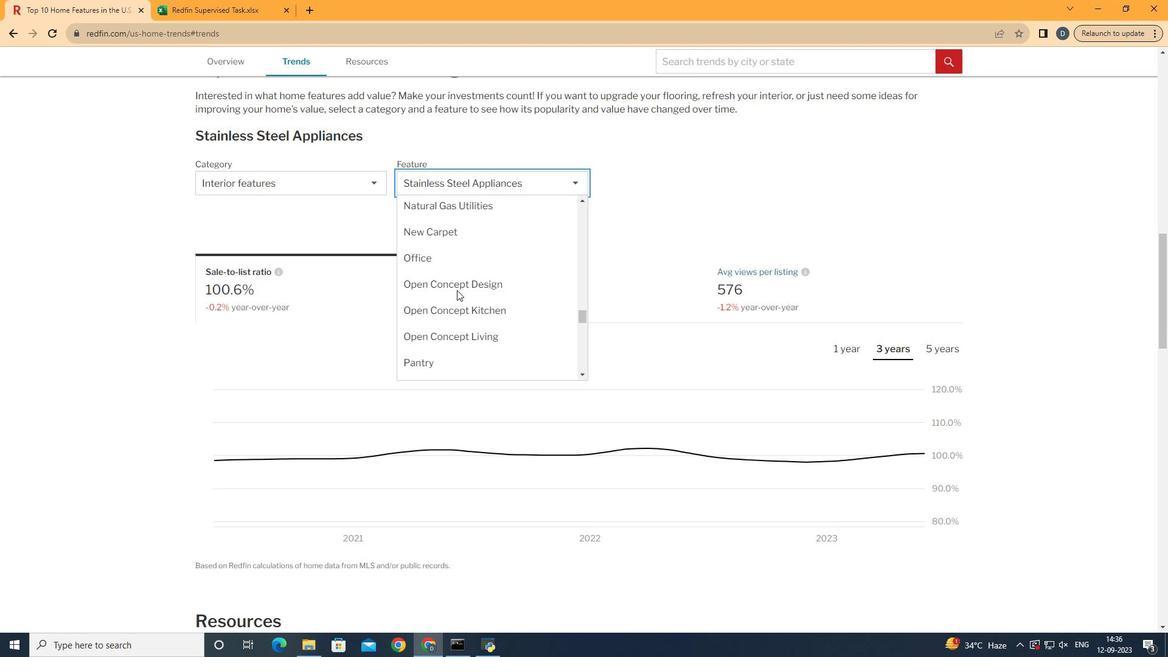 
Action: Mouse scrolled (455, 289) with delta (0, 0)
Screenshot: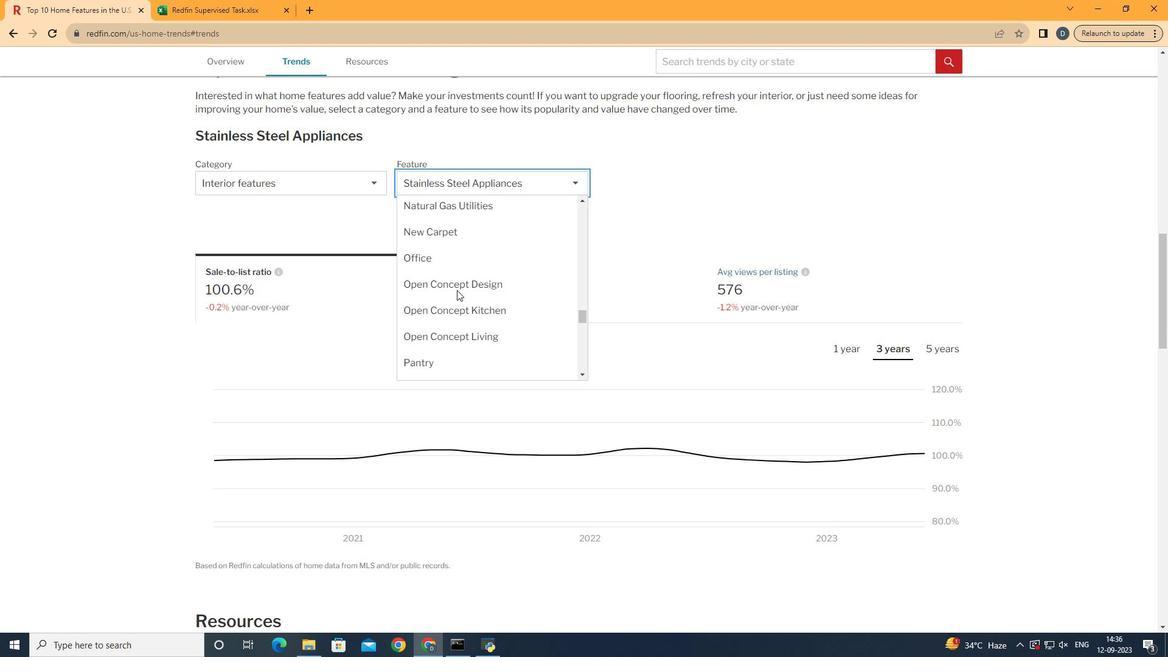 
Action: Mouse scrolled (455, 289) with delta (0, 0)
Screenshot: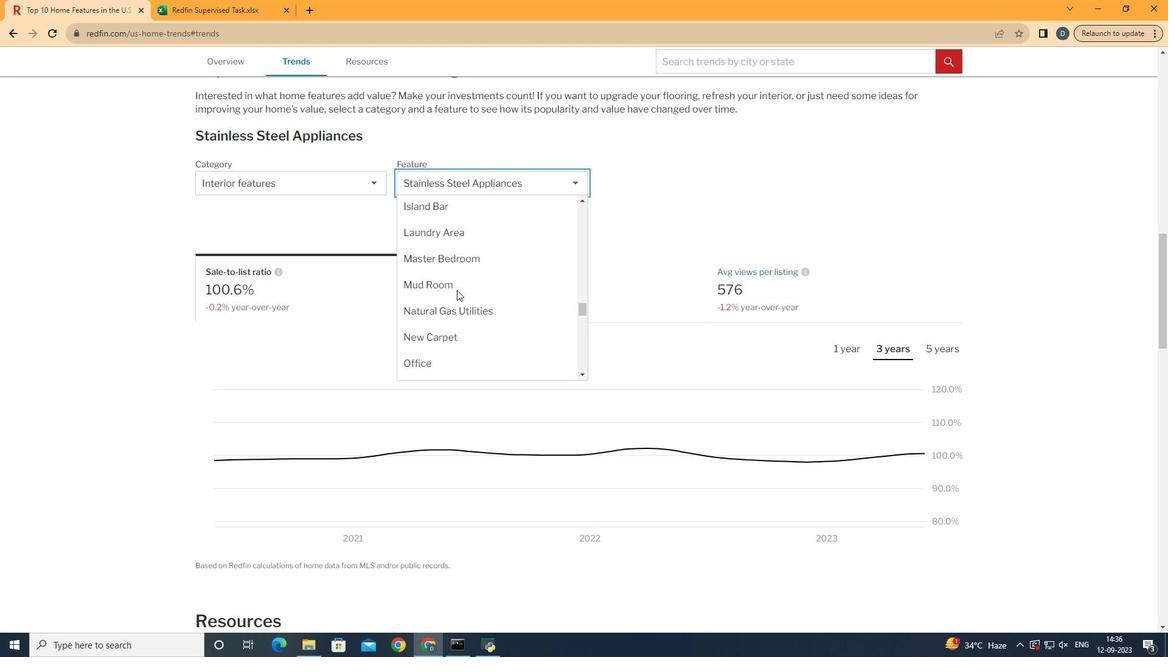 
Action: Mouse scrolled (455, 289) with delta (0, 0)
Screenshot: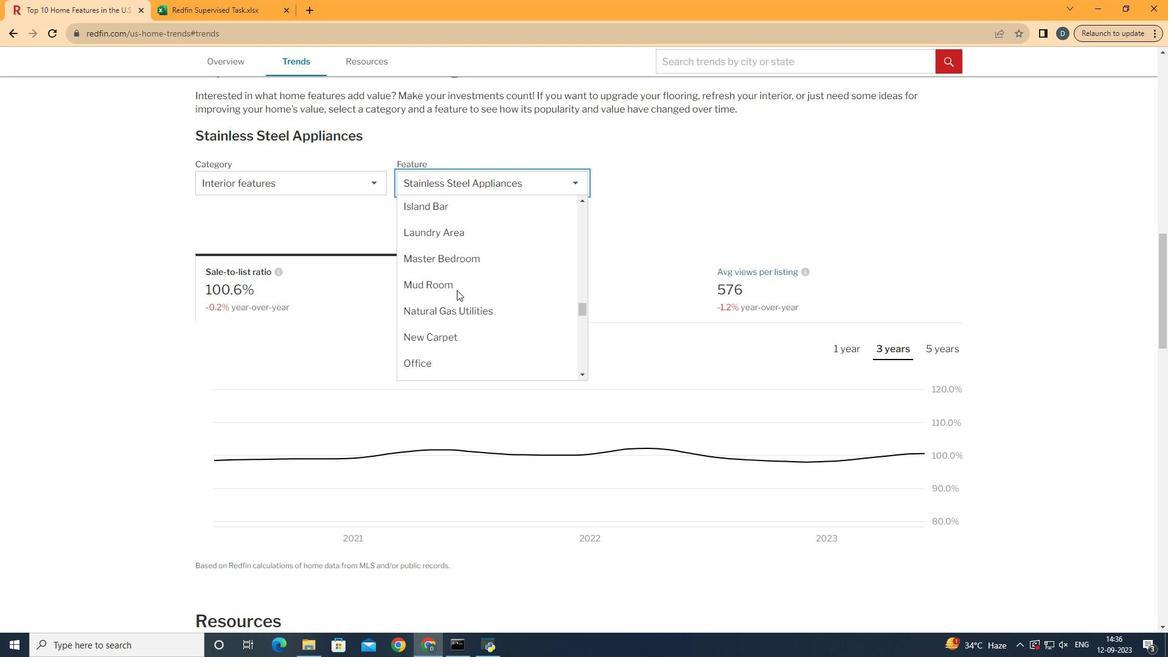 
Action: Mouse moved to (472, 267)
Screenshot: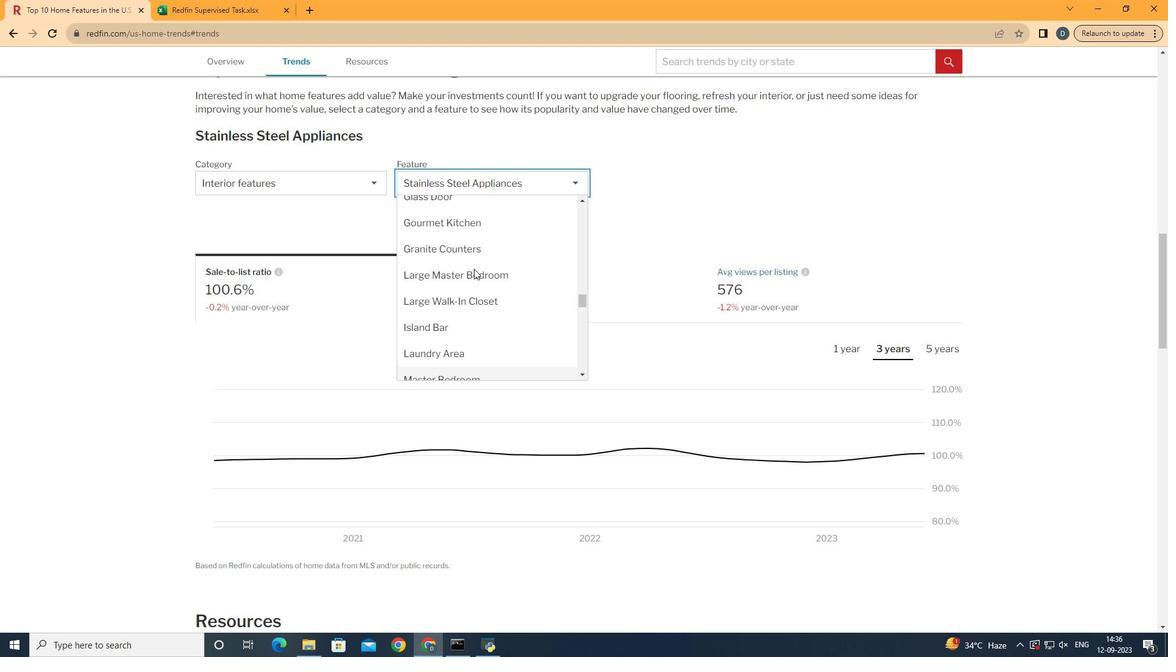 
Action: Mouse scrolled (472, 267) with delta (0, 0)
Screenshot: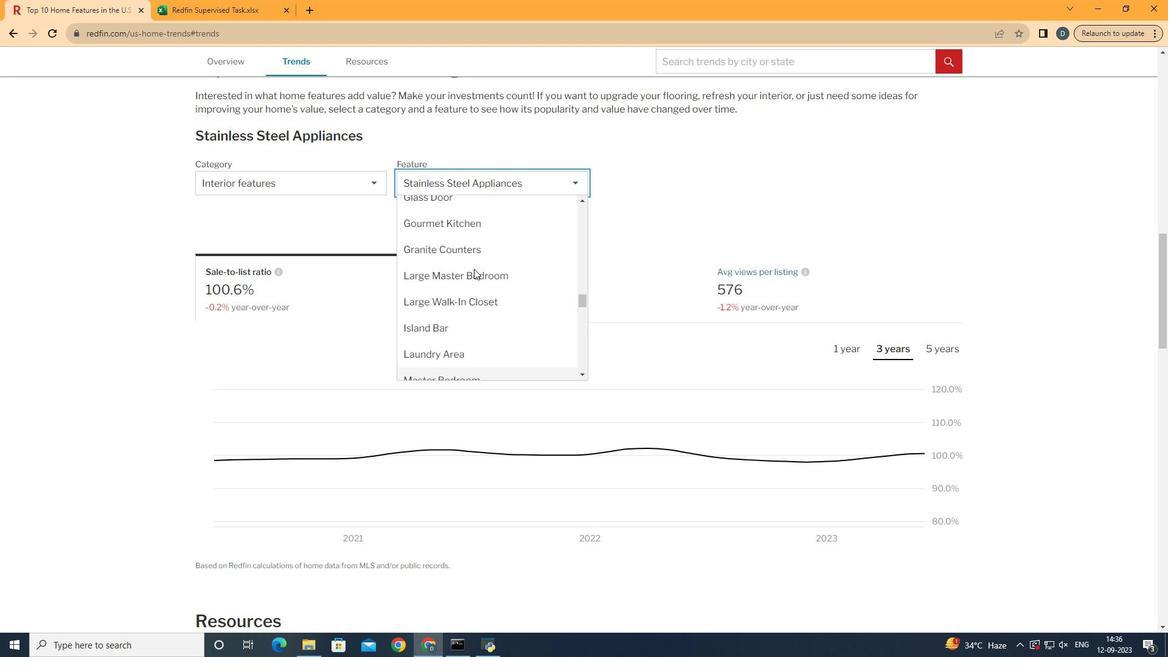 
Action: Mouse scrolled (472, 267) with delta (0, 0)
Screenshot: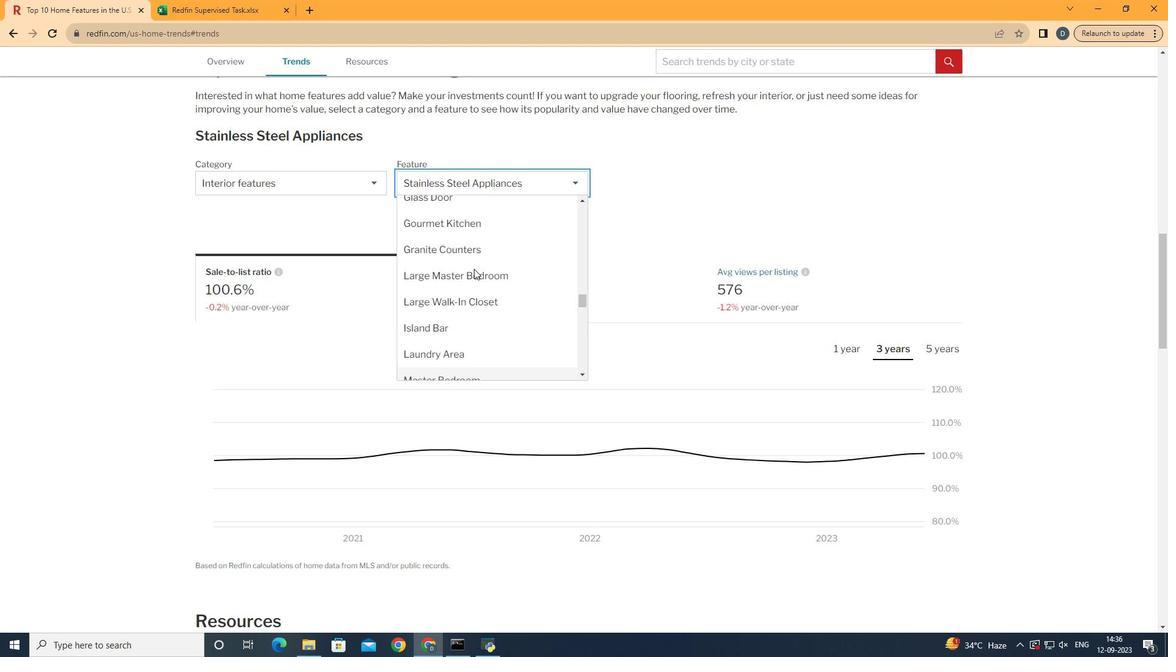 
Action: Mouse moved to (485, 230)
Screenshot: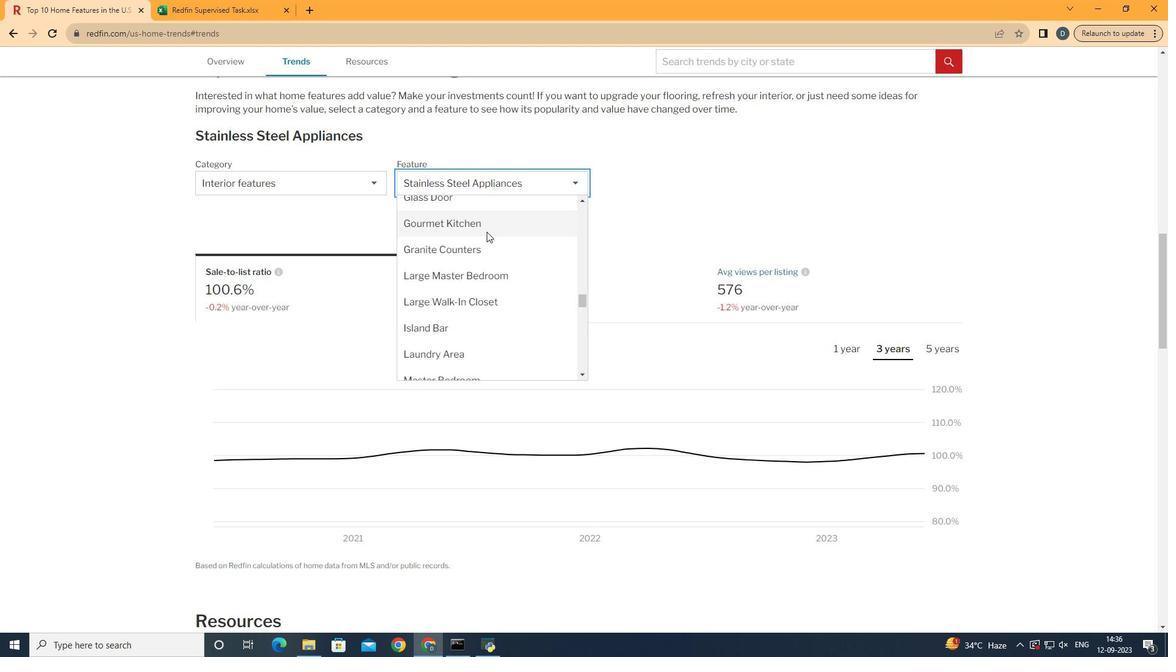 
Action: Mouse pressed left at (485, 230)
Screenshot: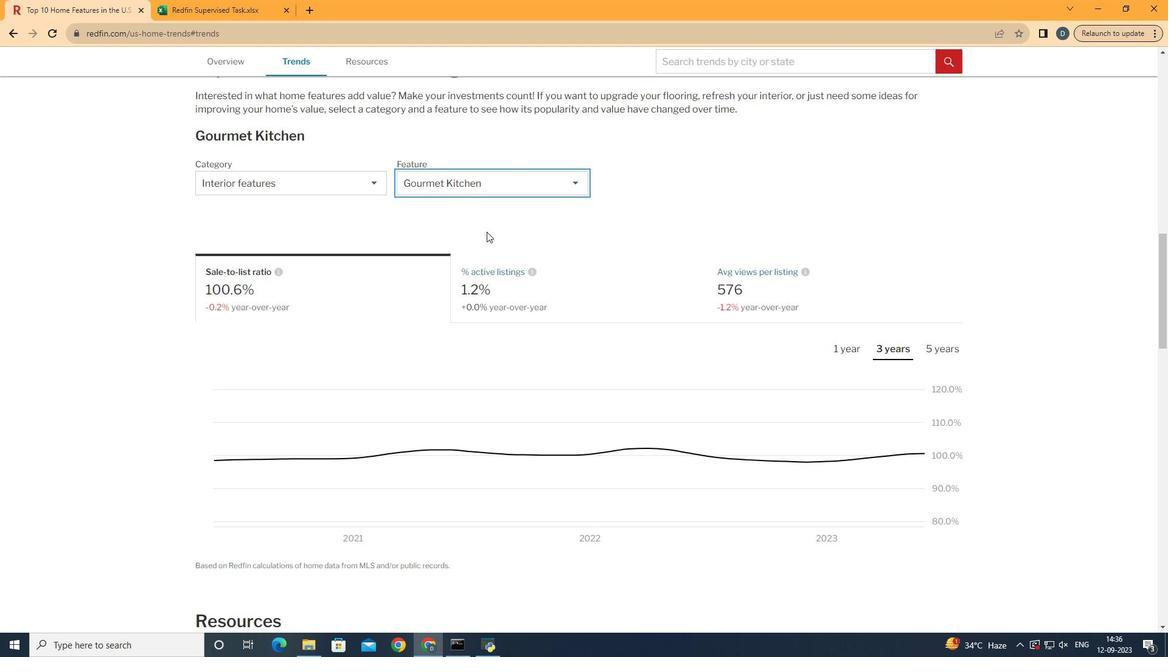 
Action: Mouse moved to (340, 291)
Screenshot: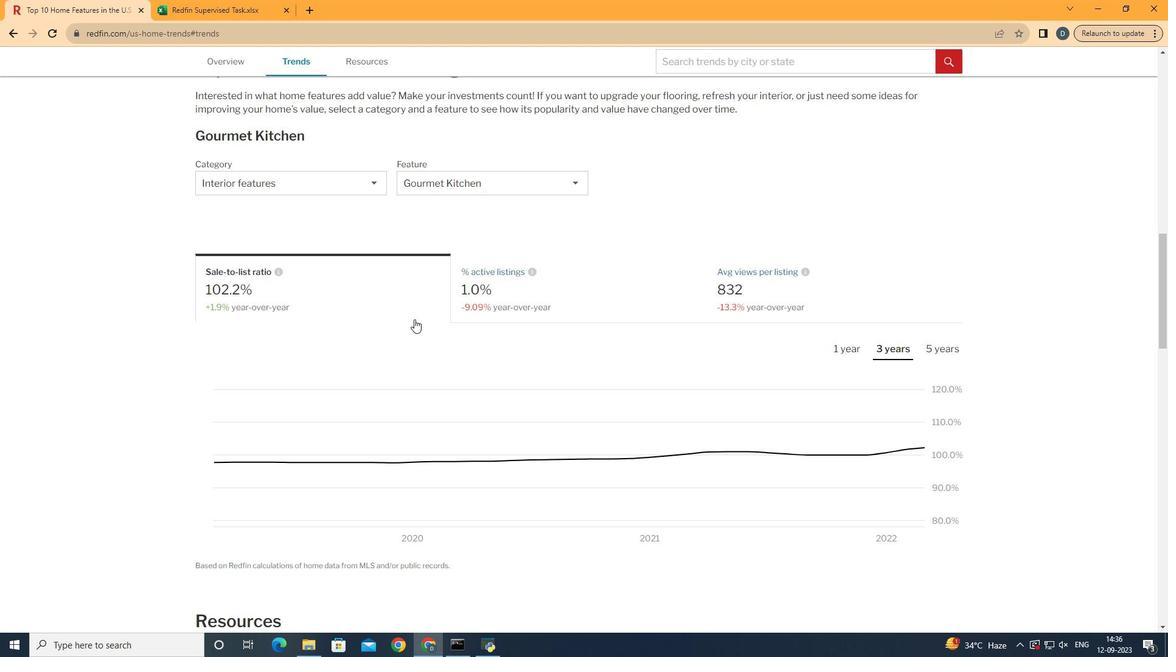 
Action: Mouse pressed left at (340, 291)
Screenshot: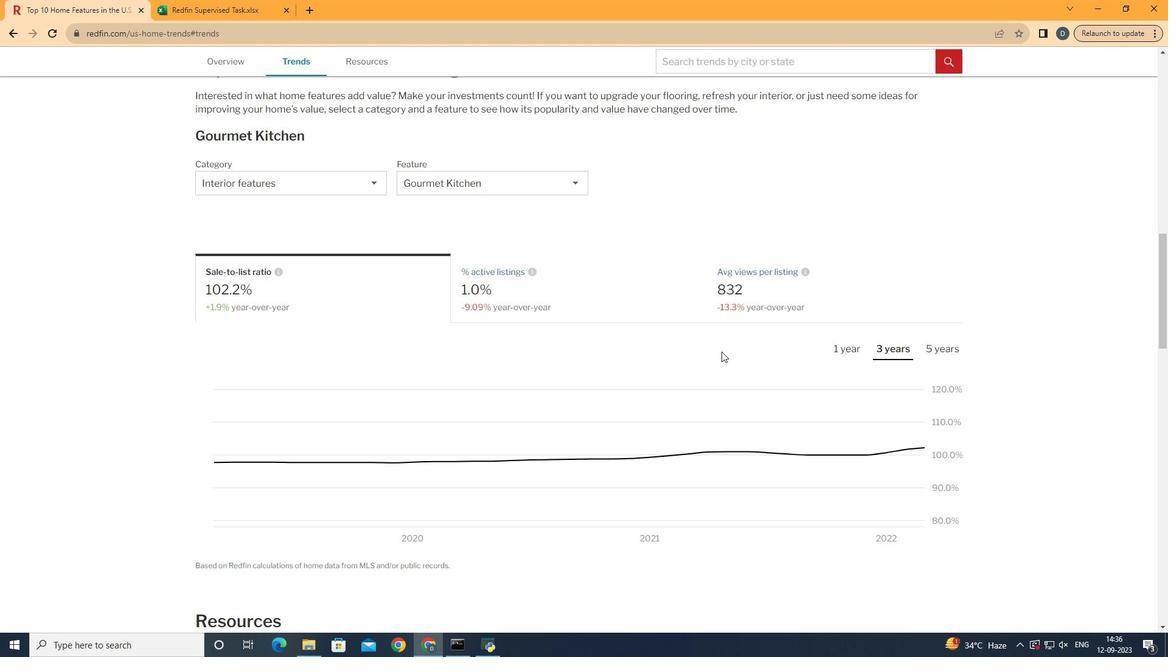 
Action: Mouse moved to (848, 351)
Screenshot: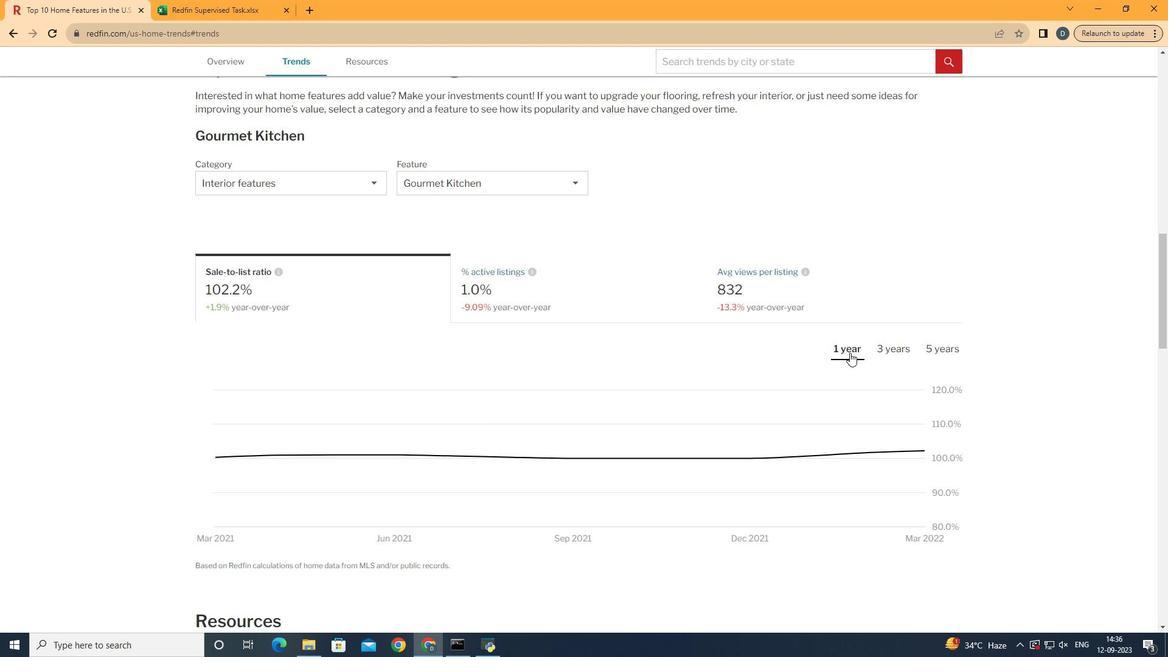 
Action: Mouse pressed left at (848, 351)
Screenshot: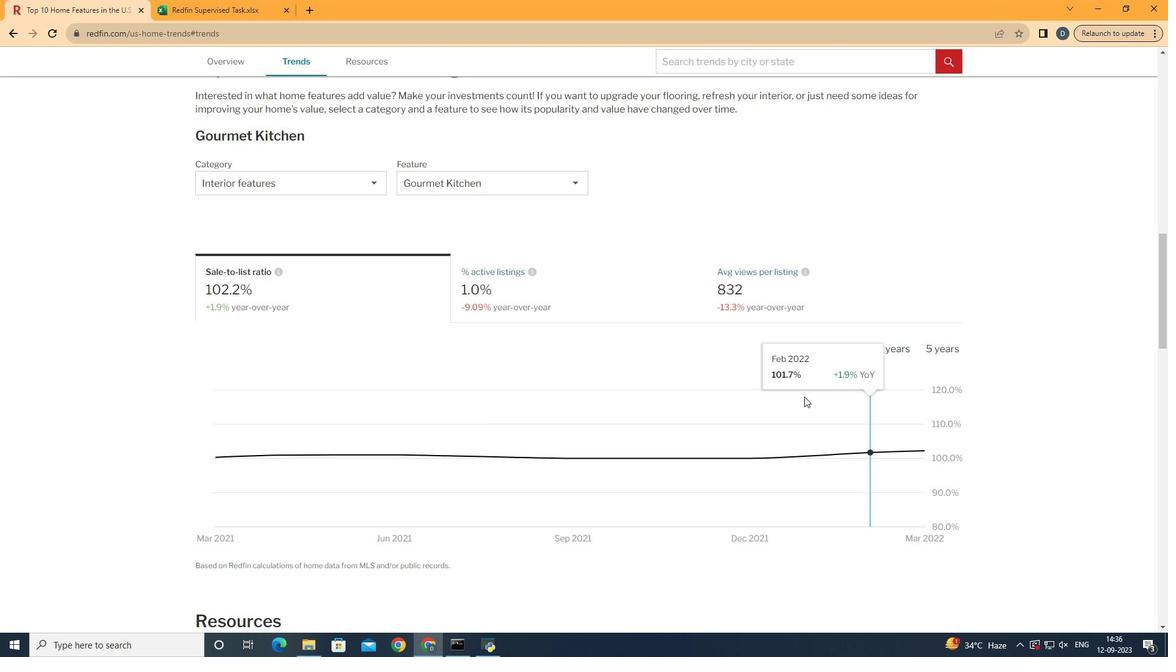 
Action: Mouse moved to (911, 430)
Screenshot: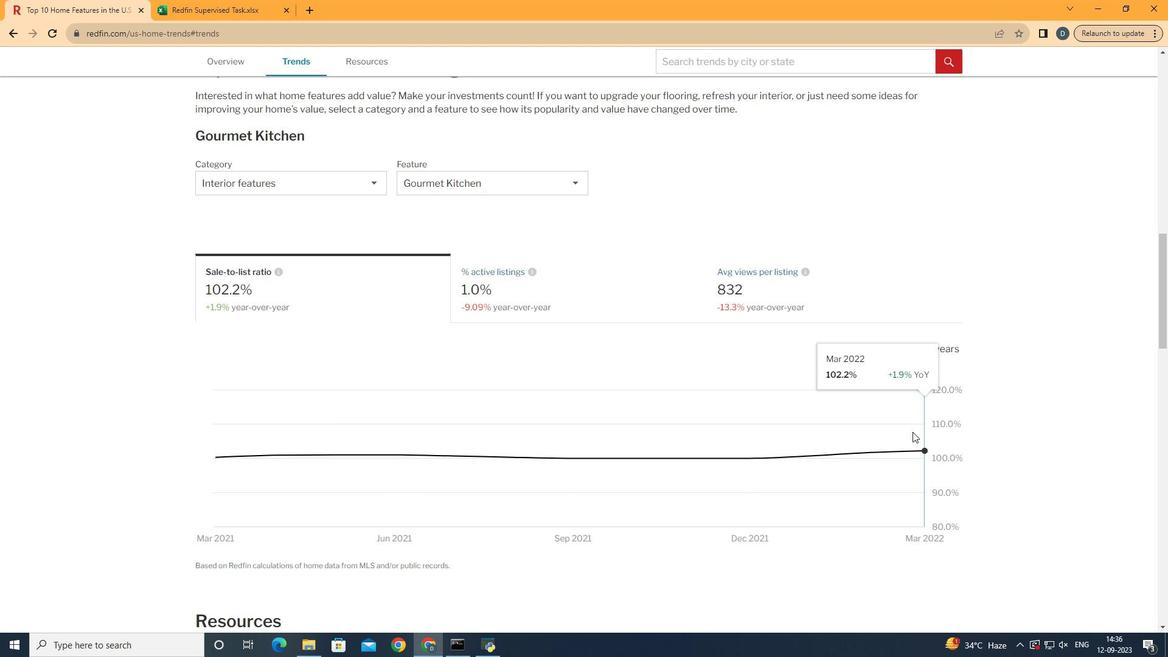 
